 Task: Create a due date automation trigger when advanced on, on the monday after a card is due add fields without custom field "Resume" cleared at 11:00 AM.
Action: Mouse moved to (1296, 96)
Screenshot: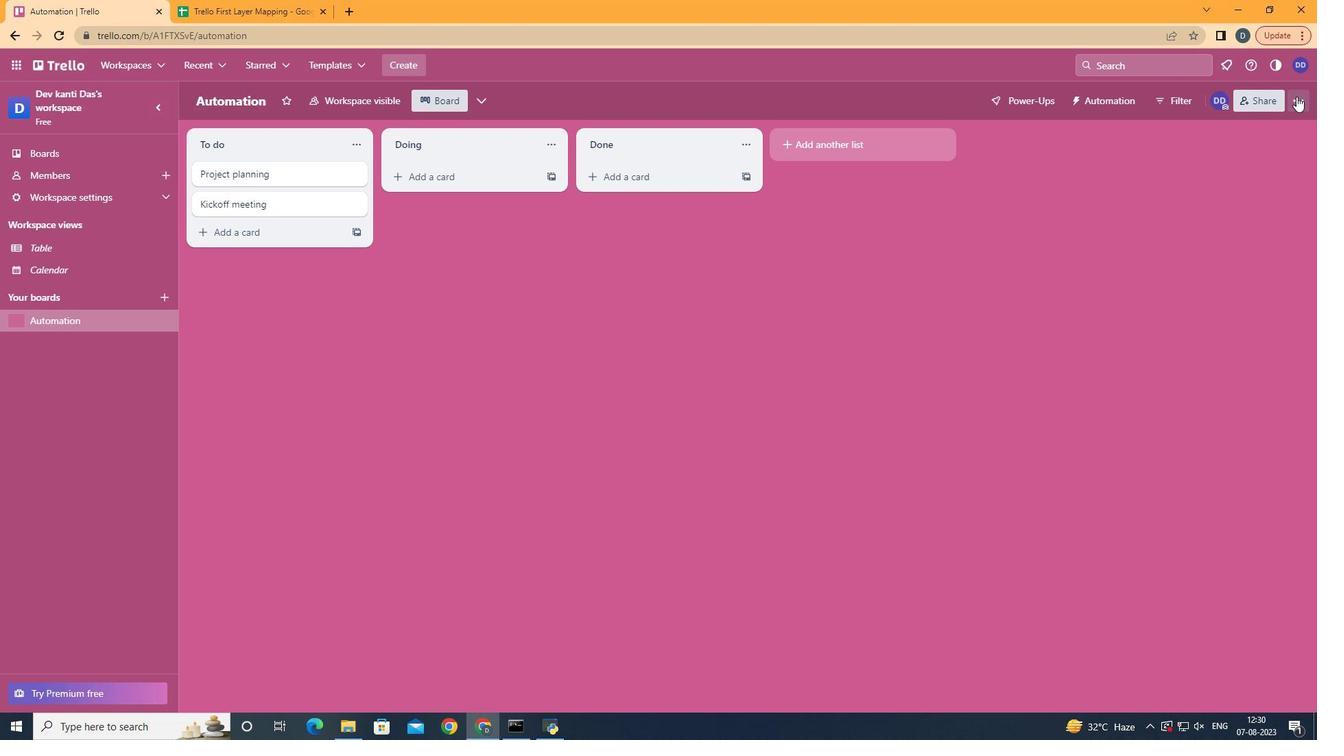 
Action: Mouse pressed left at (1296, 96)
Screenshot: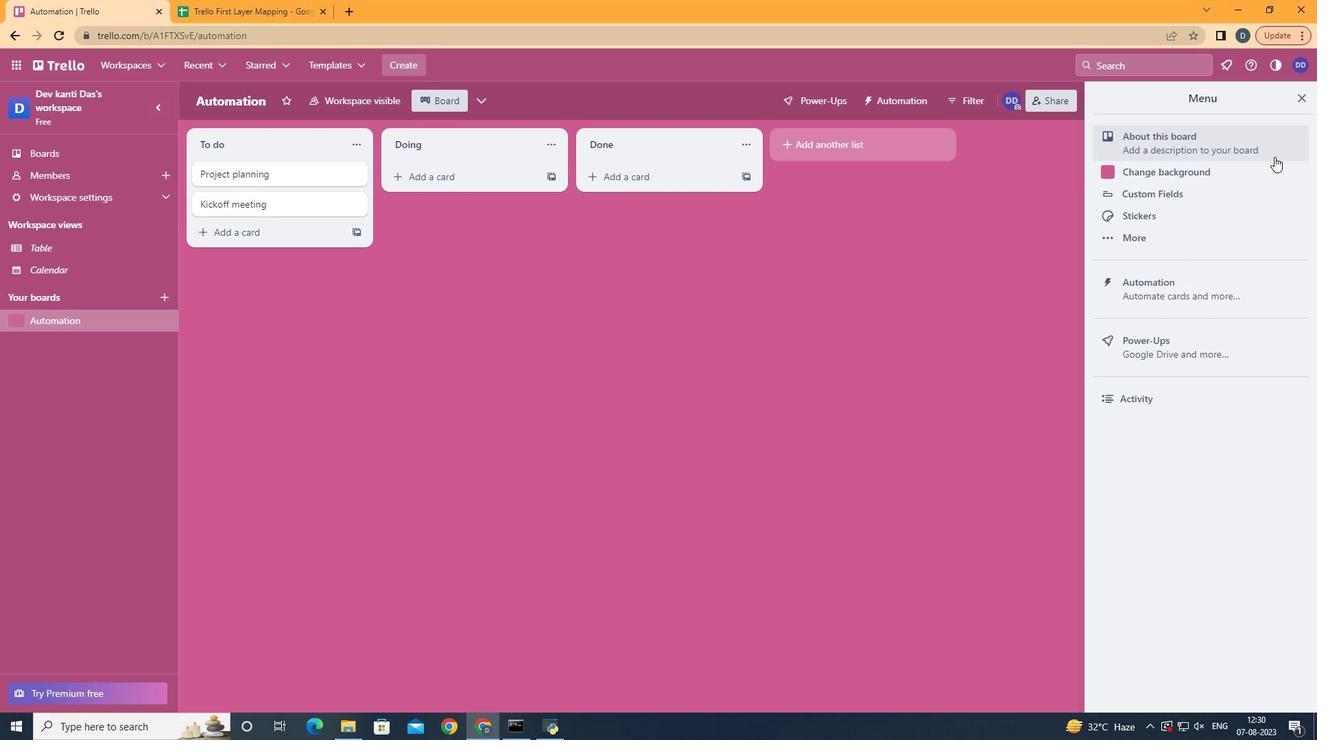 
Action: Mouse moved to (1234, 289)
Screenshot: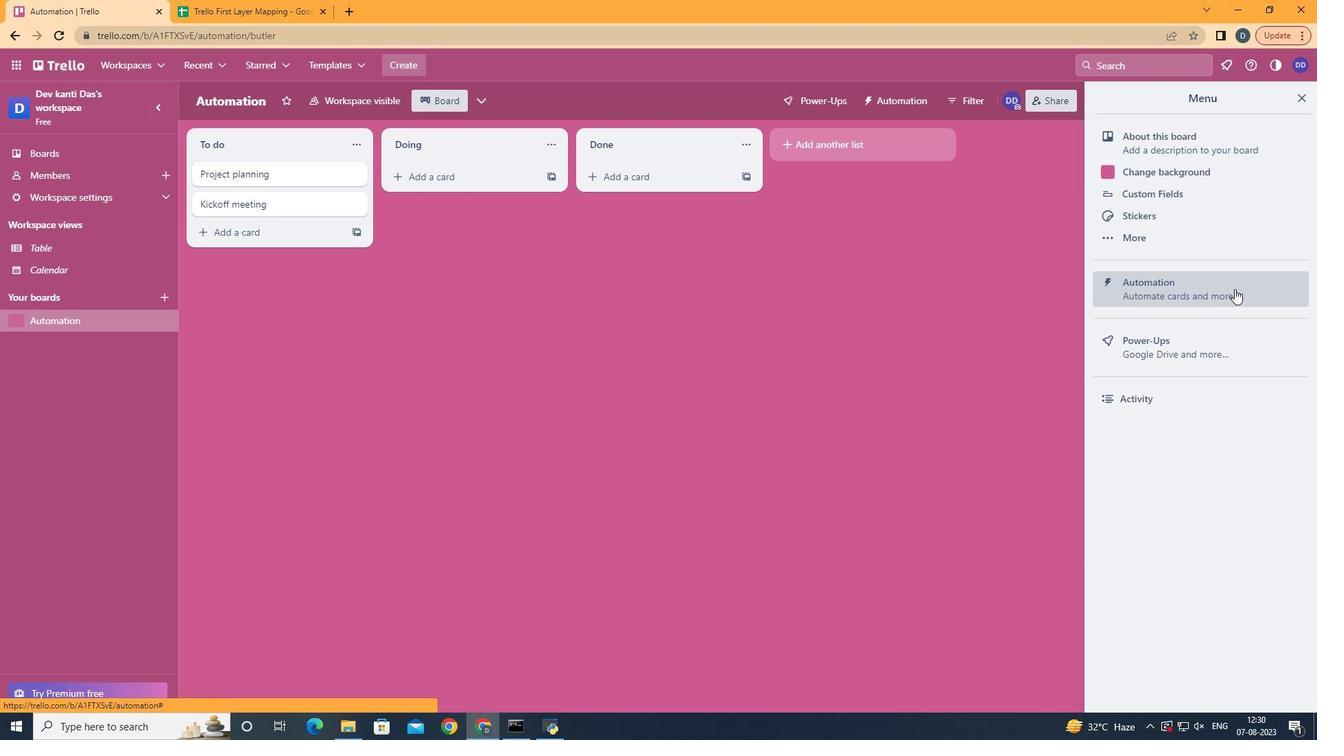 
Action: Mouse pressed left at (1234, 289)
Screenshot: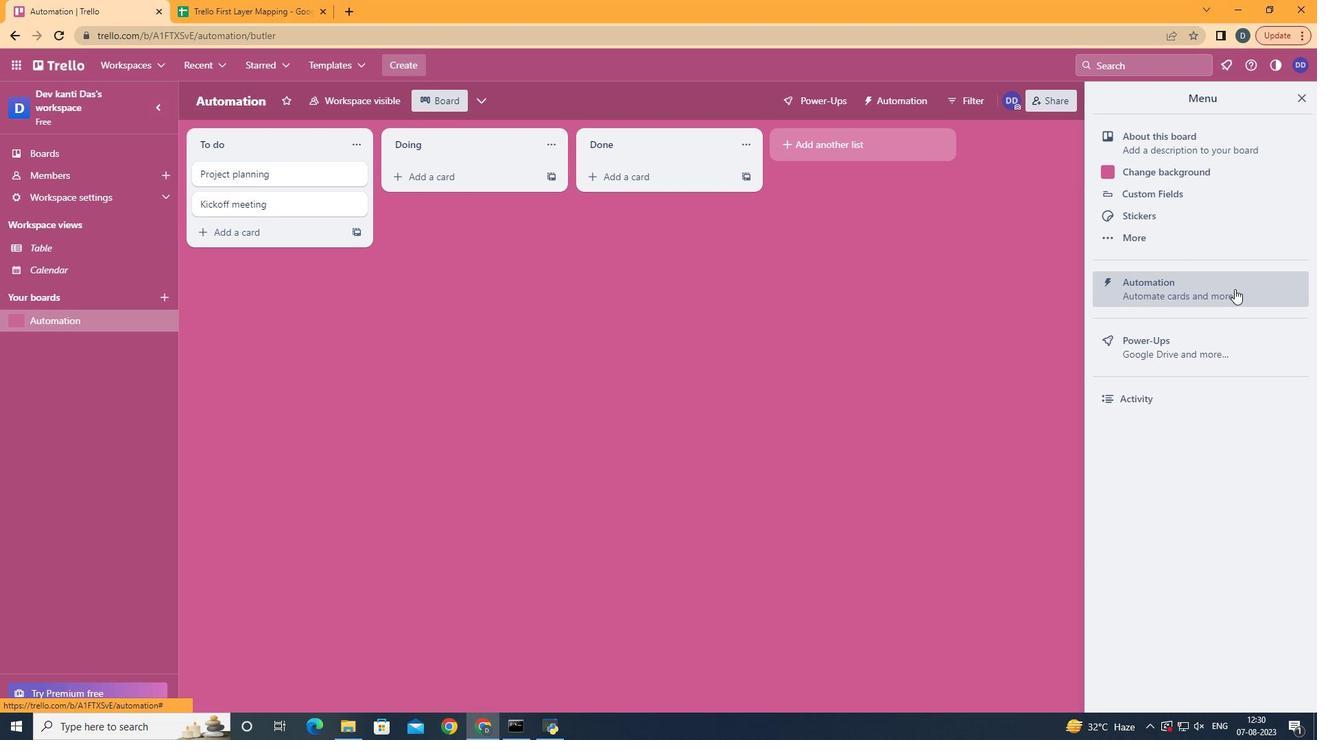 
Action: Mouse moved to (256, 275)
Screenshot: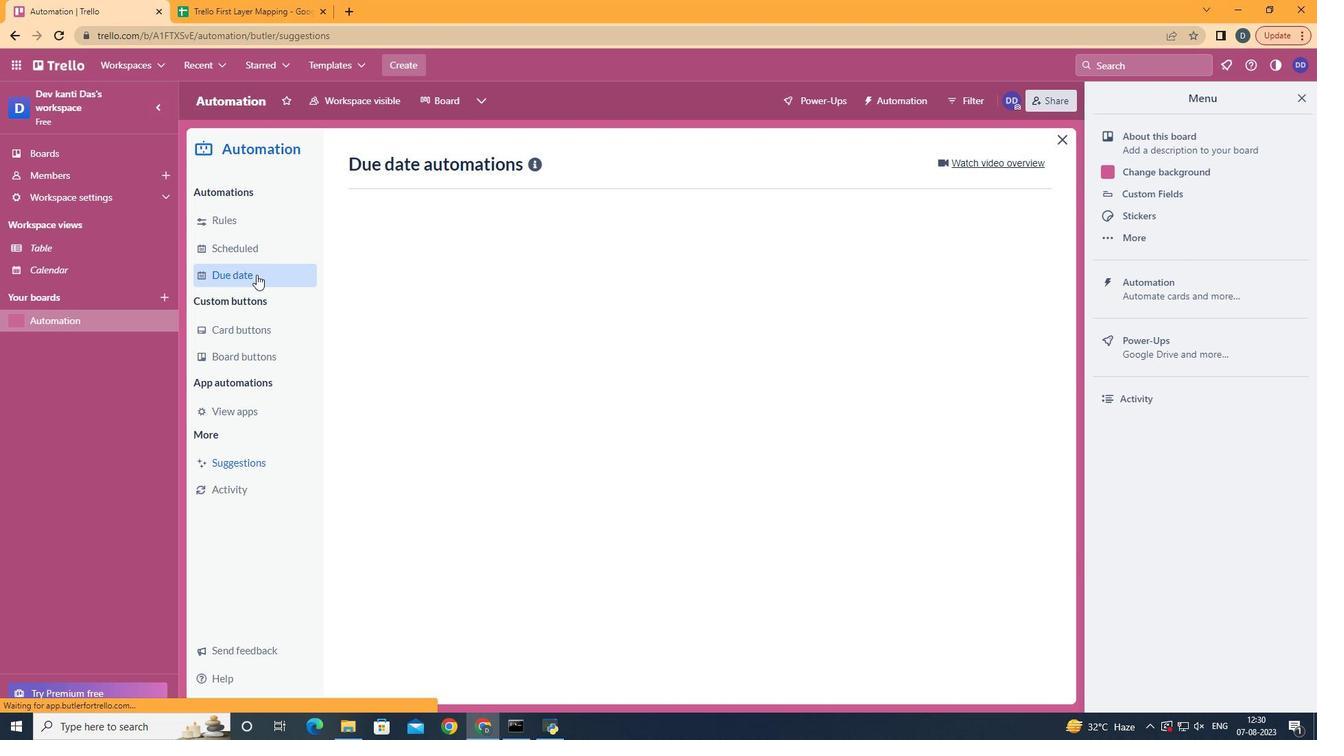 
Action: Mouse pressed left at (256, 275)
Screenshot: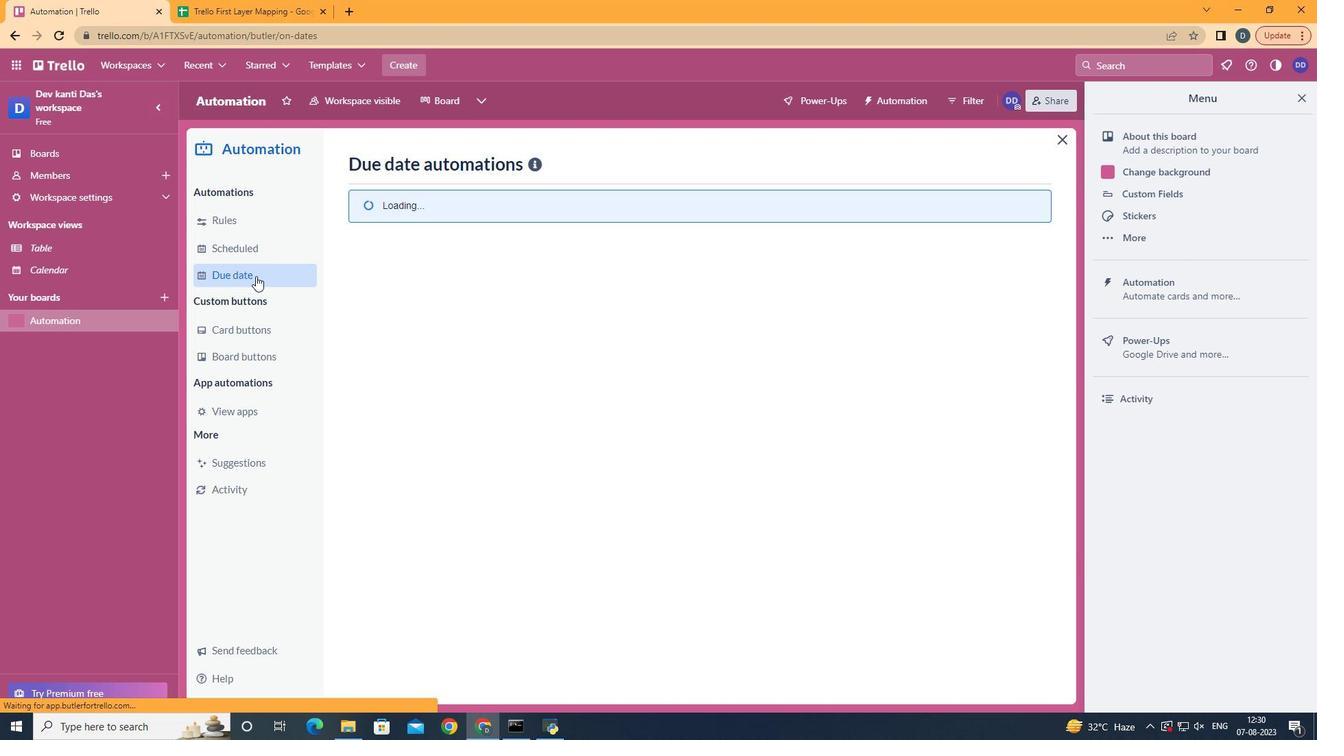 
Action: Mouse moved to (972, 168)
Screenshot: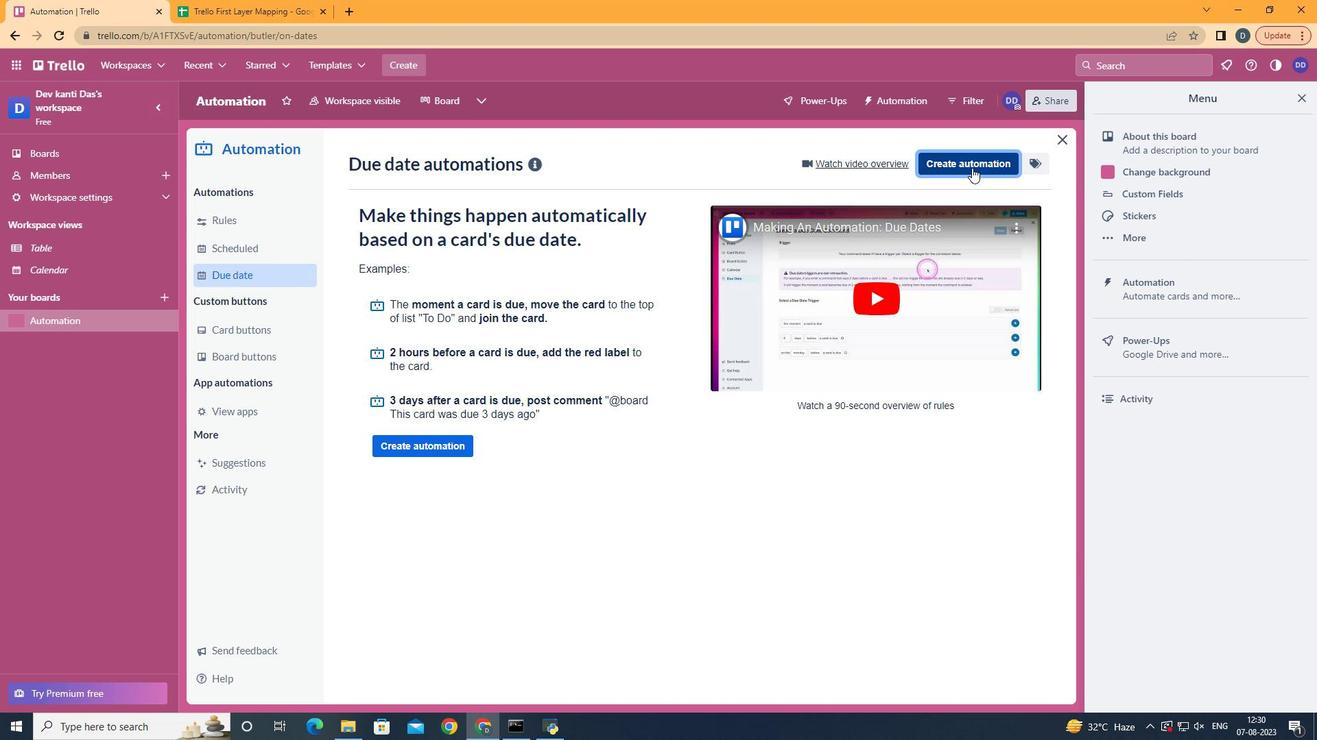 
Action: Mouse pressed left at (972, 168)
Screenshot: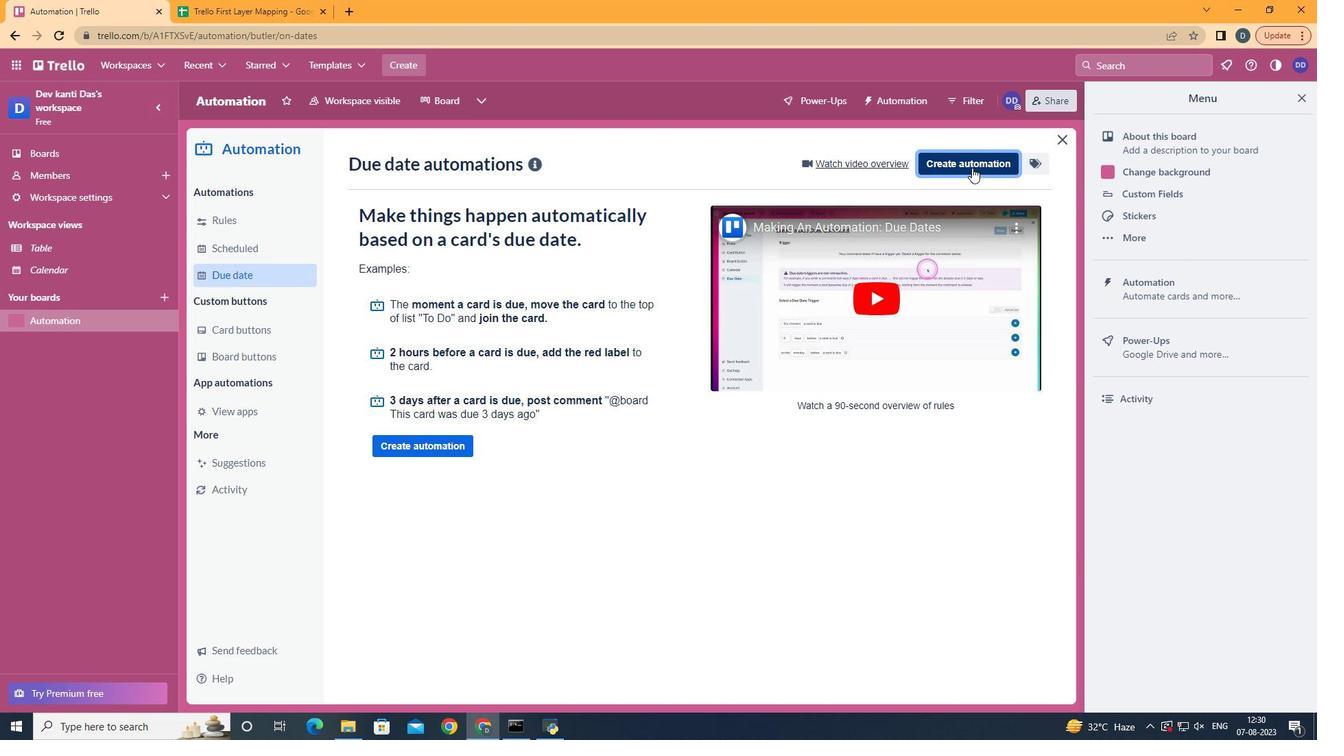 
Action: Mouse moved to (688, 303)
Screenshot: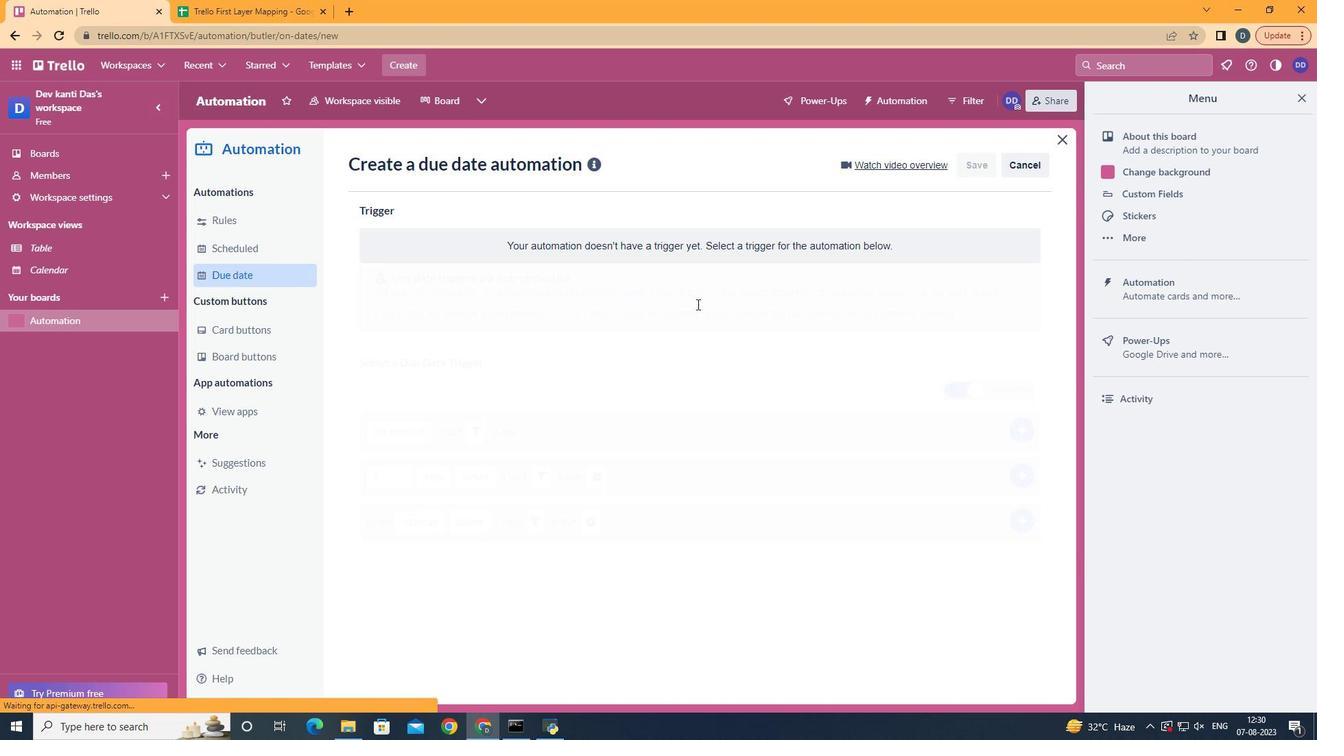 
Action: Mouse pressed left at (688, 303)
Screenshot: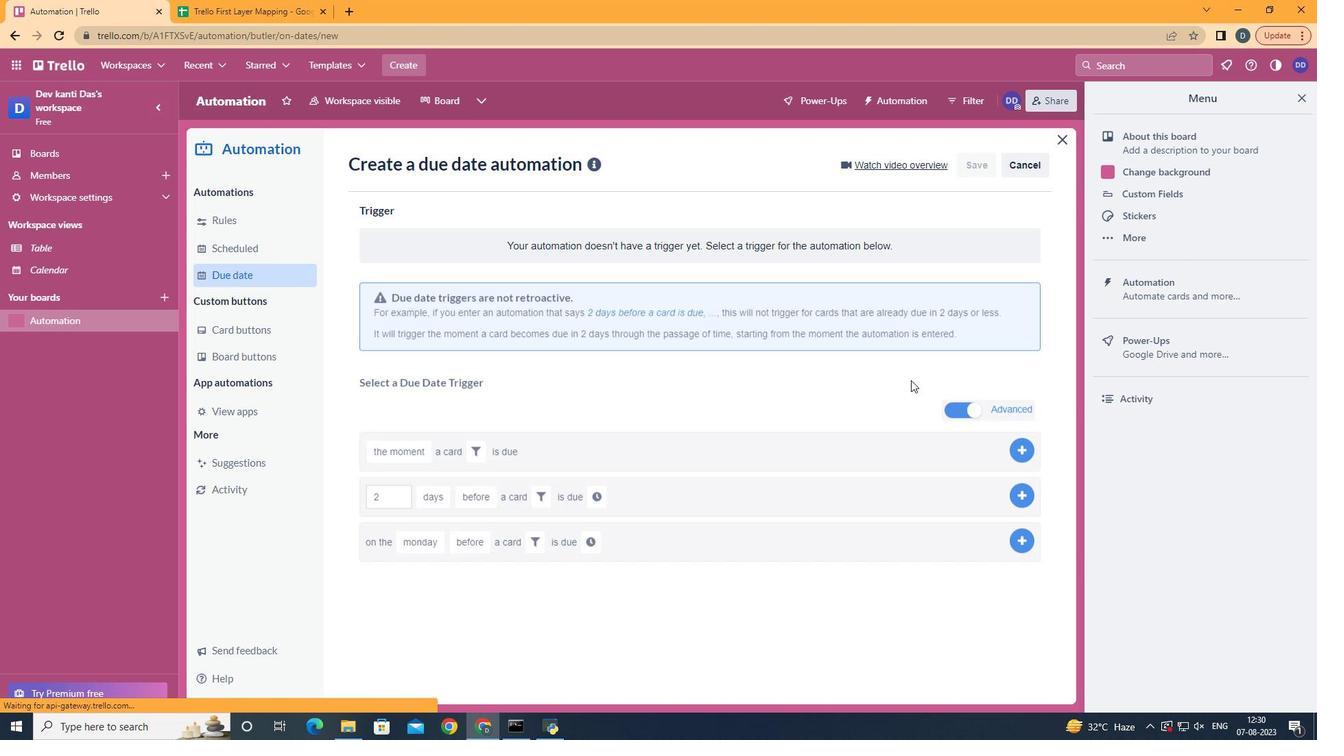 
Action: Mouse moved to (432, 361)
Screenshot: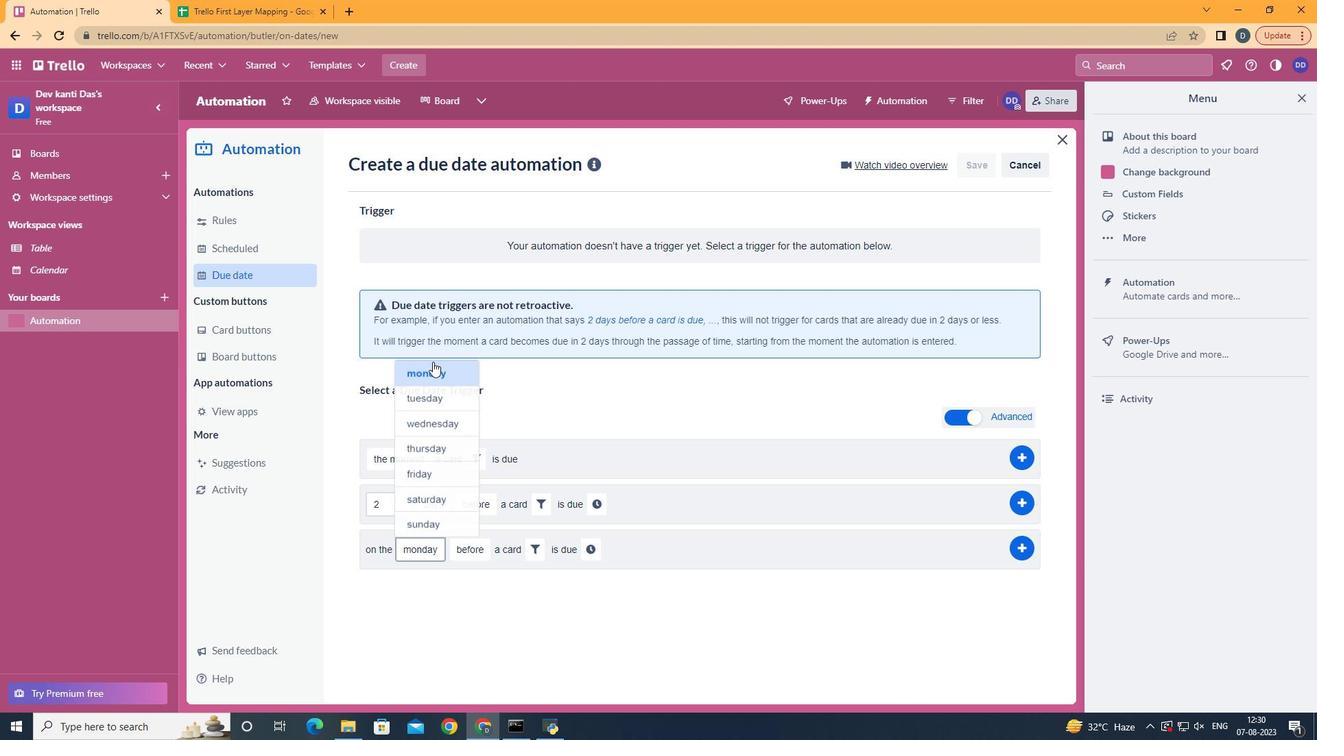 
Action: Mouse pressed left at (432, 361)
Screenshot: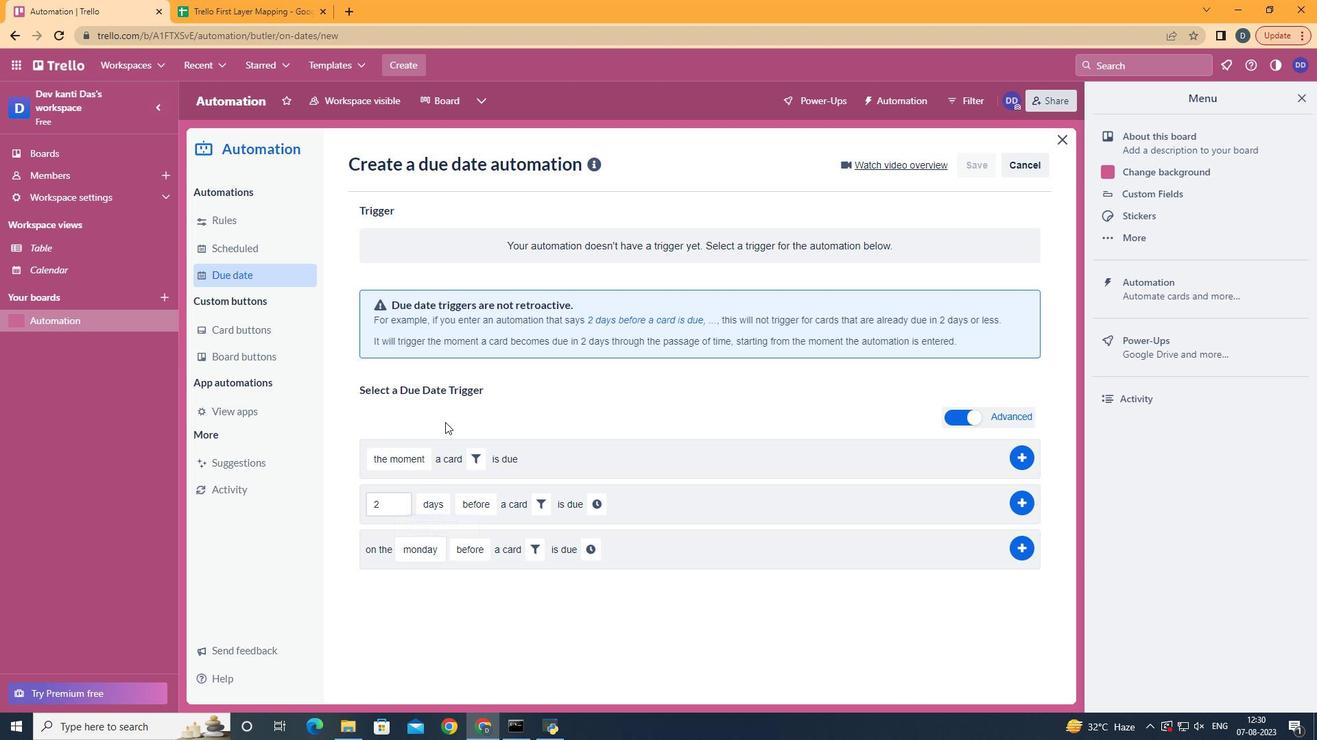 
Action: Mouse moved to (475, 599)
Screenshot: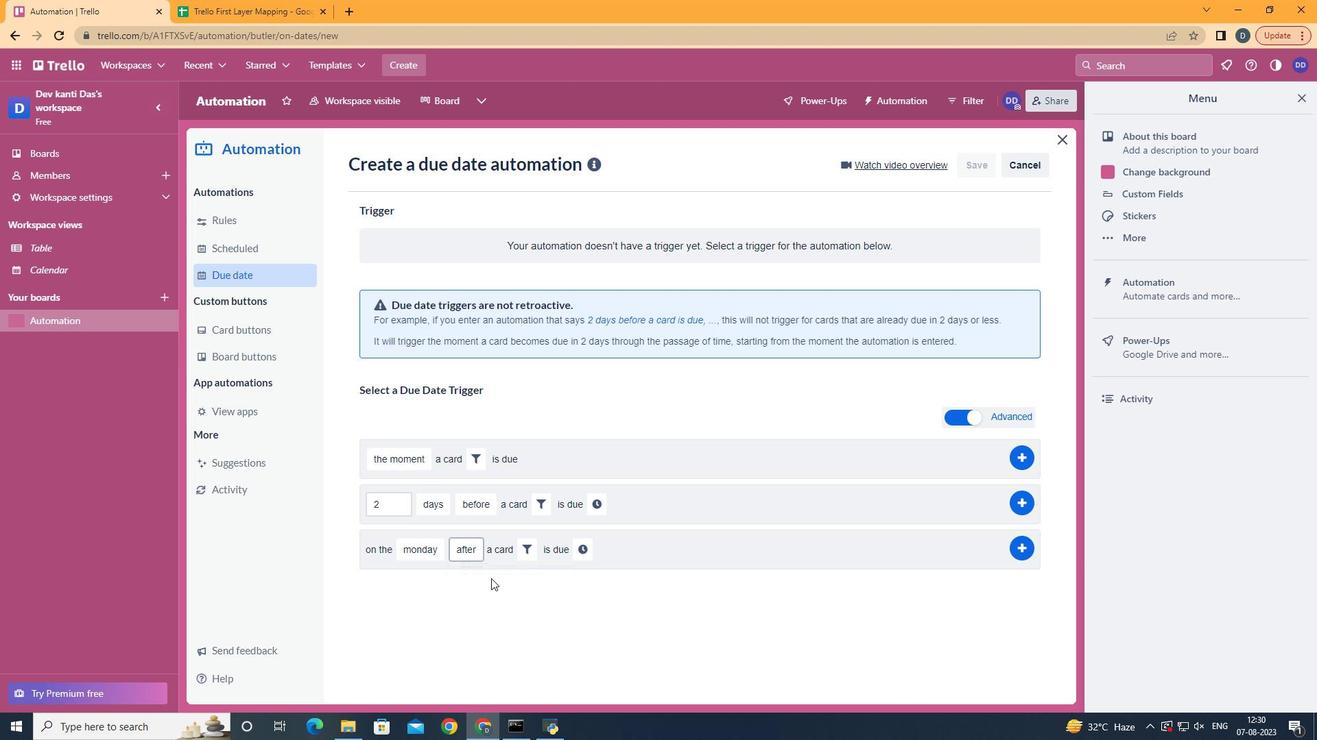 
Action: Mouse pressed left at (475, 599)
Screenshot: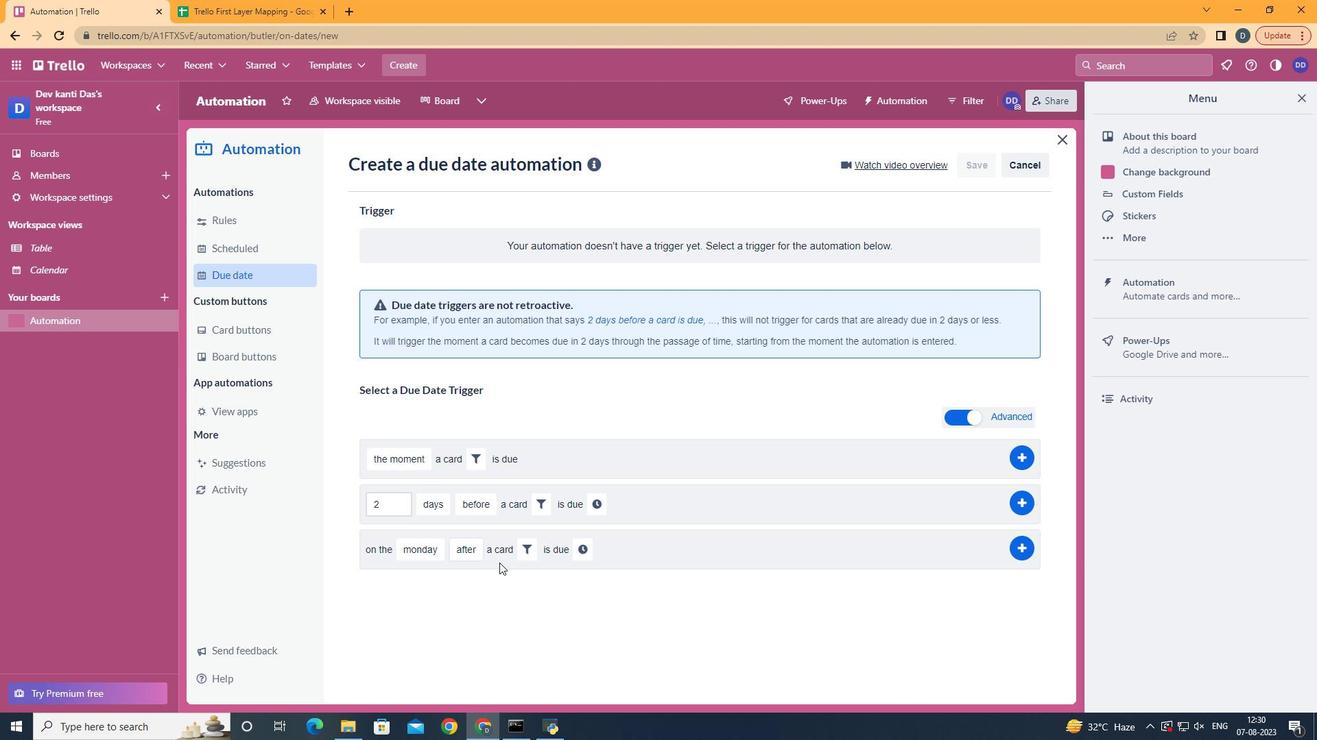 
Action: Mouse moved to (521, 551)
Screenshot: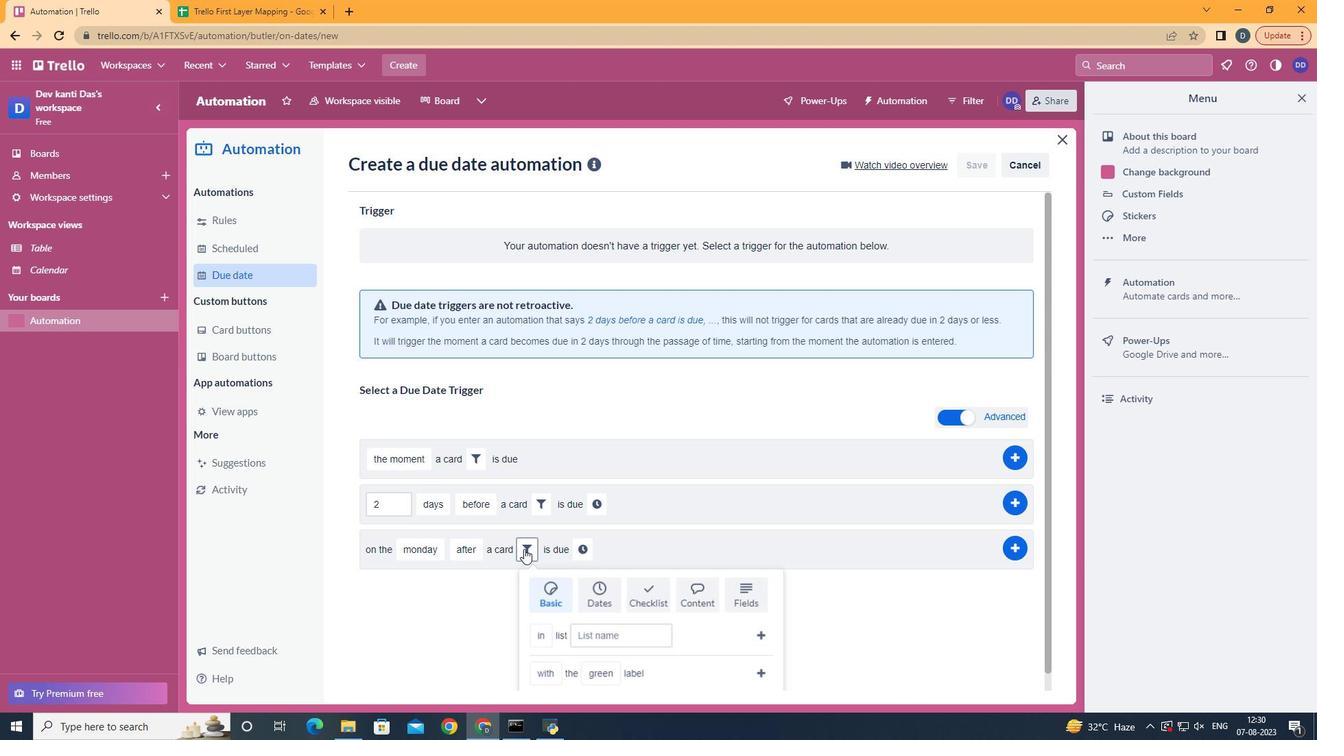 
Action: Mouse pressed left at (520, 551)
Screenshot: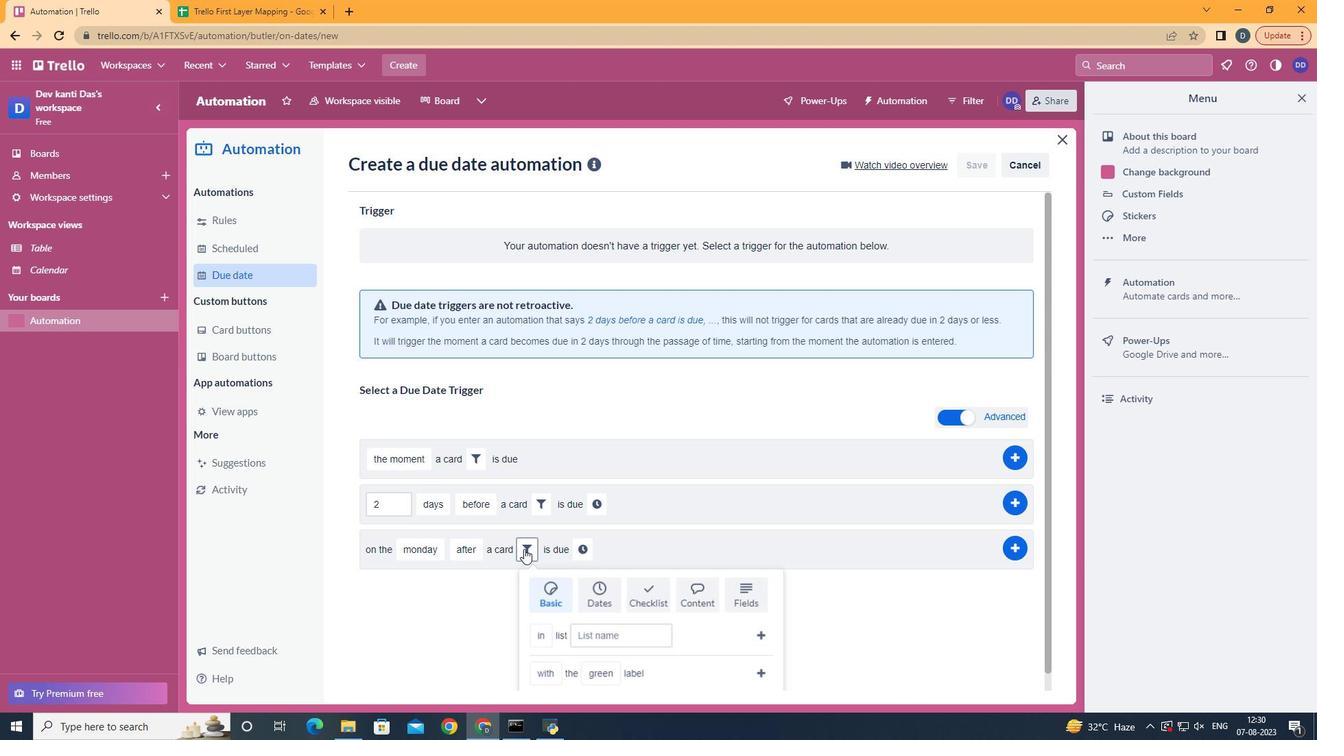 
Action: Mouse moved to (752, 590)
Screenshot: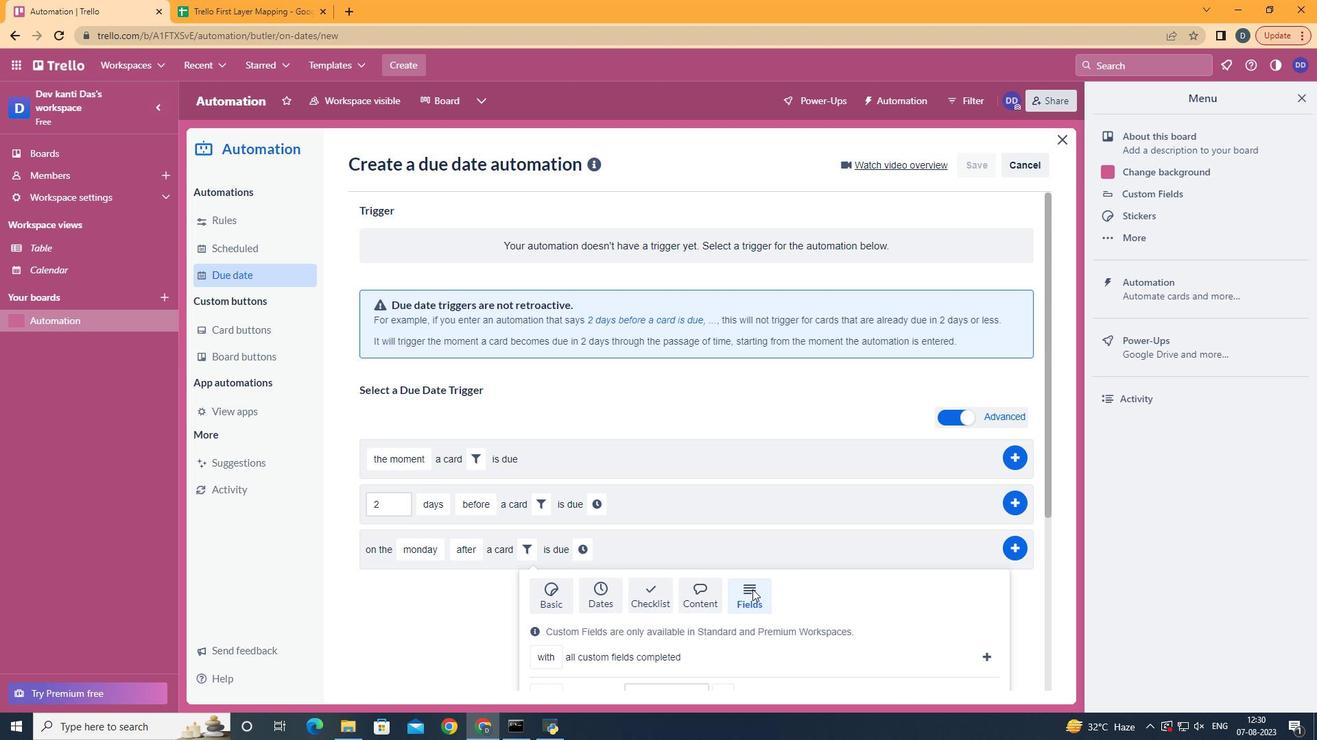 
Action: Mouse pressed left at (752, 590)
Screenshot: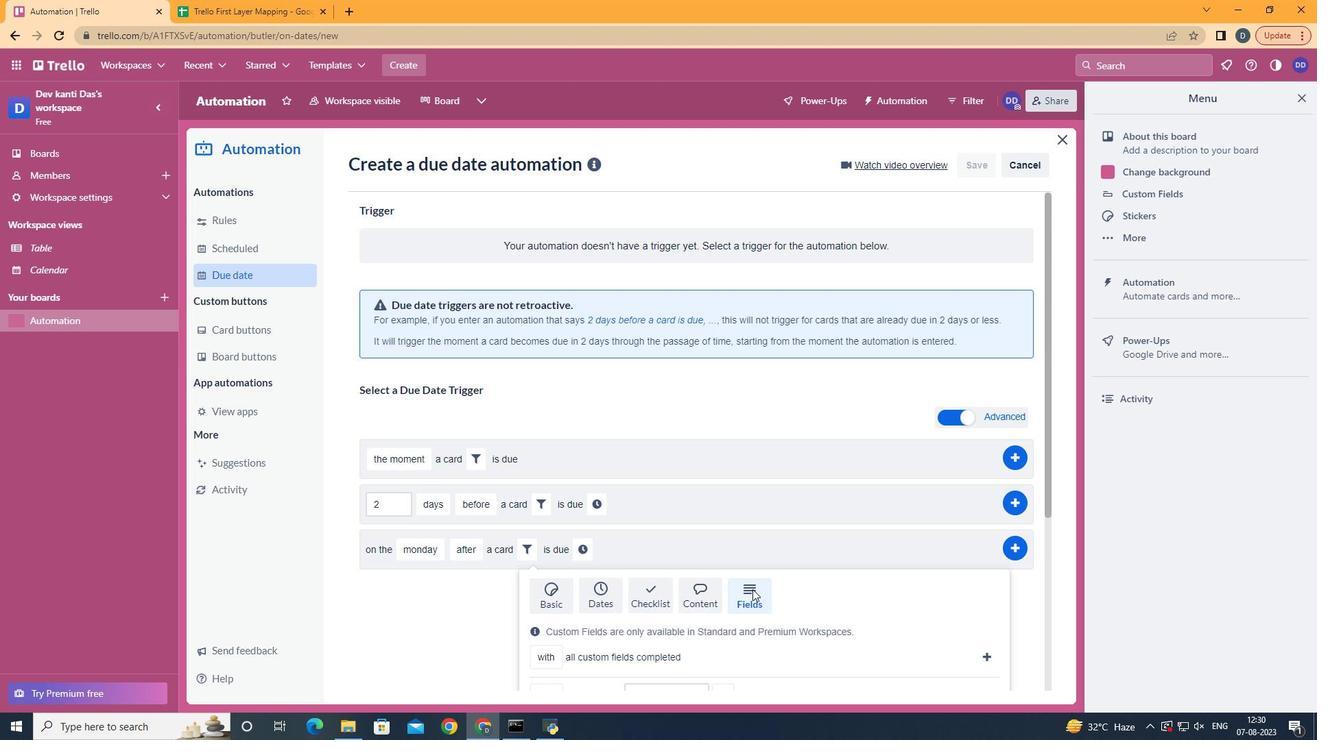 
Action: Mouse scrolled (752, 589) with delta (0, 0)
Screenshot: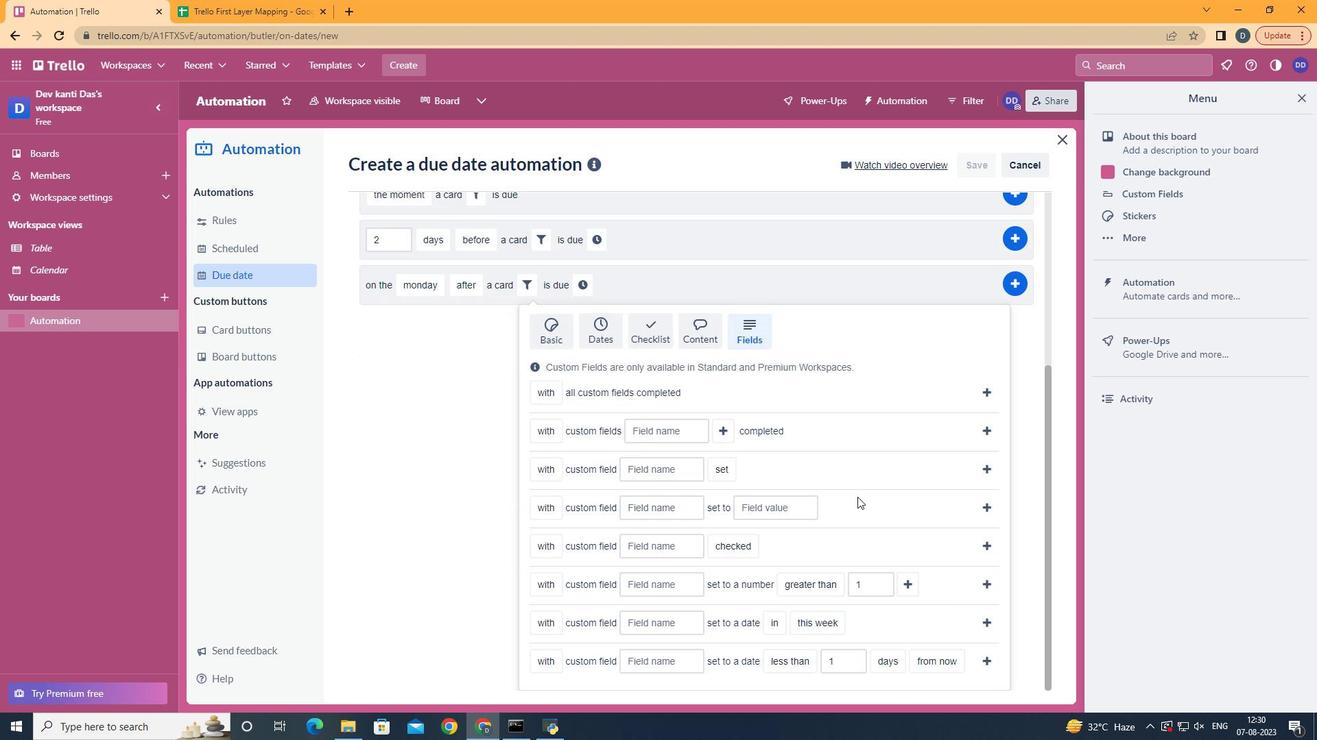 
Action: Mouse scrolled (752, 589) with delta (0, 0)
Screenshot: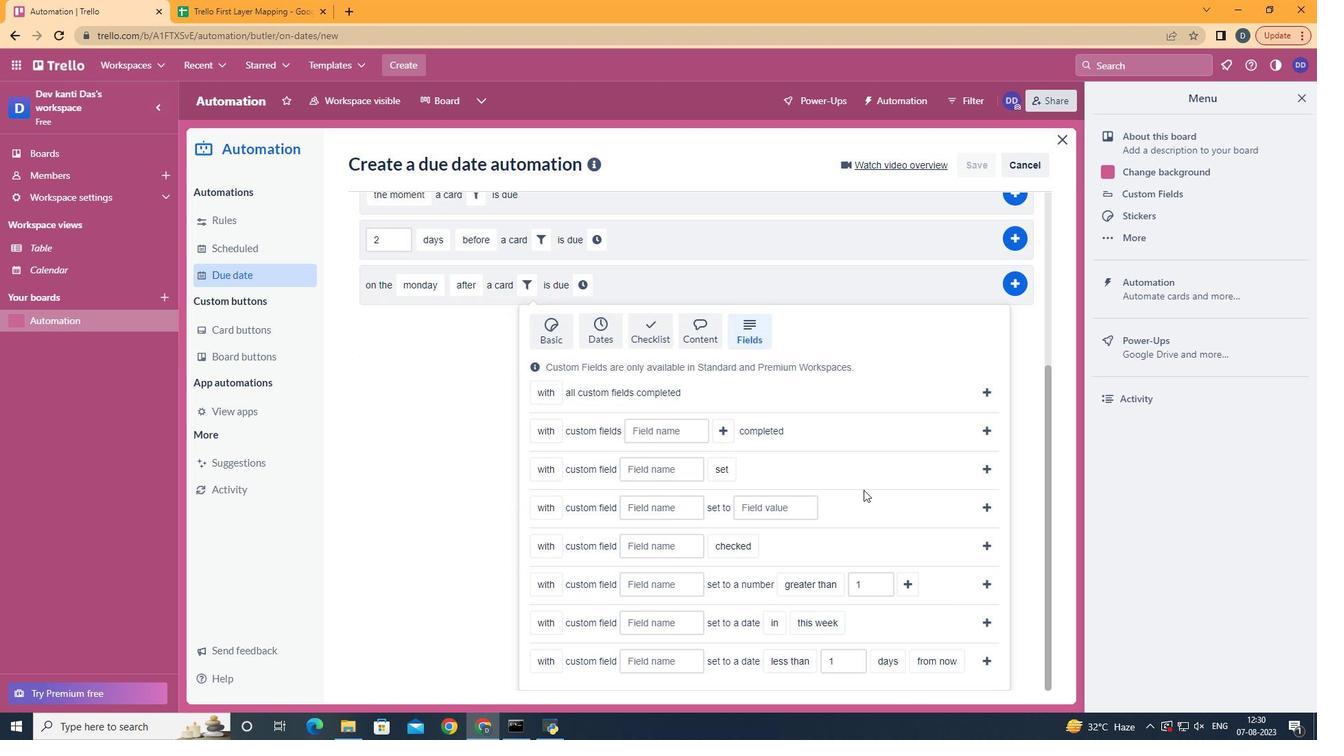 
Action: Mouse scrolled (752, 589) with delta (0, 0)
Screenshot: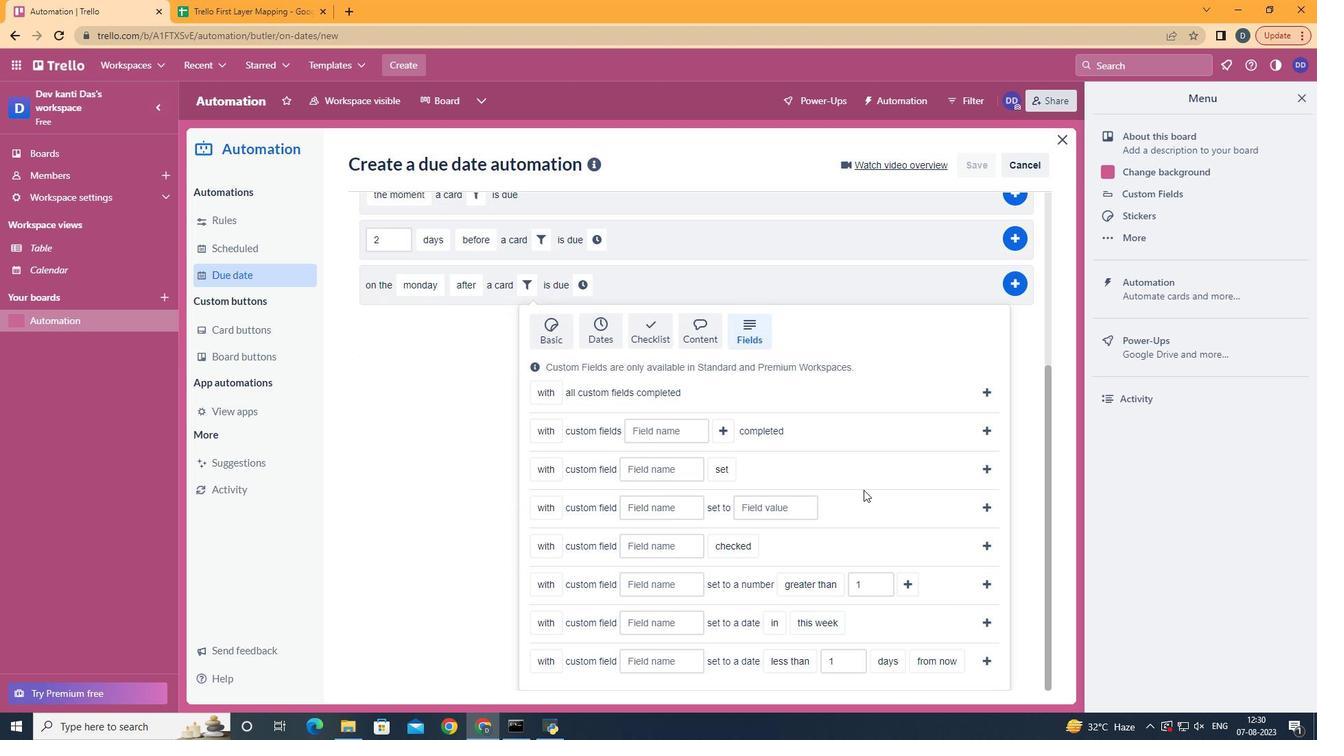 
Action: Mouse scrolled (752, 589) with delta (0, 0)
Screenshot: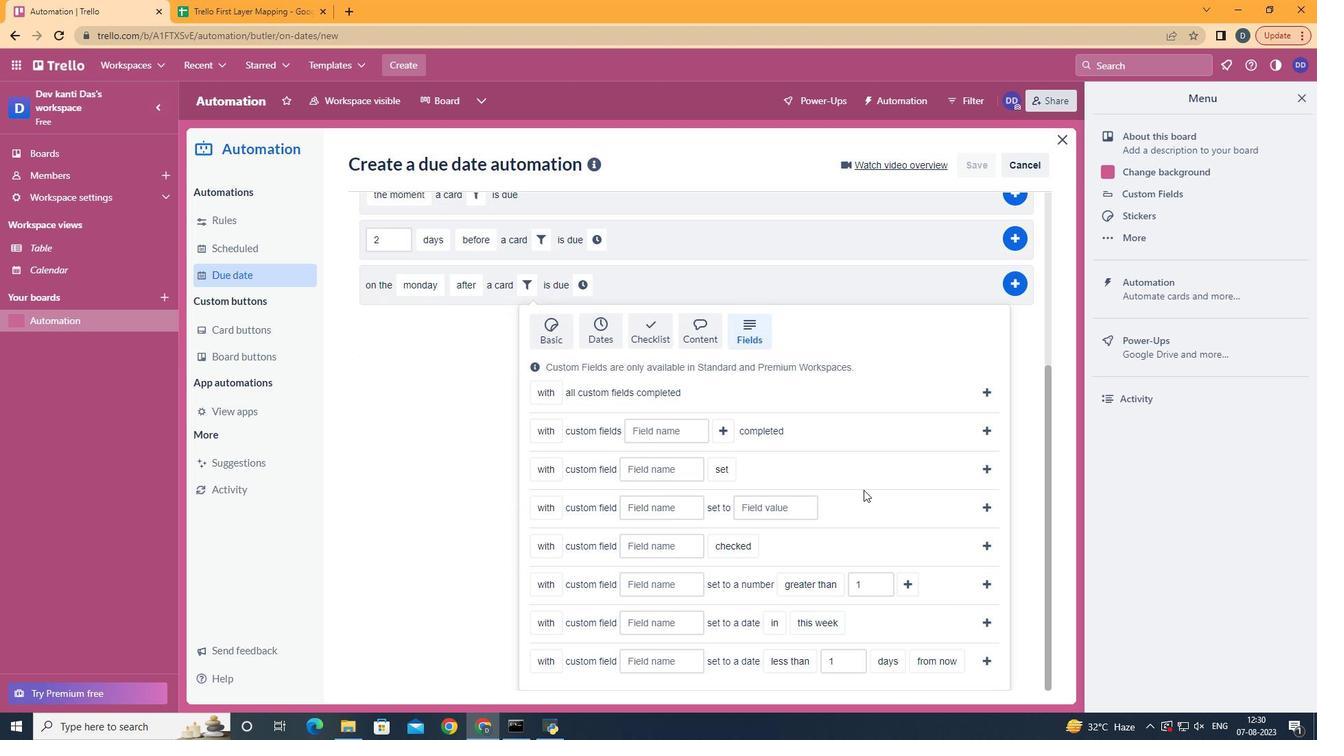 
Action: Mouse scrolled (752, 589) with delta (0, 0)
Screenshot: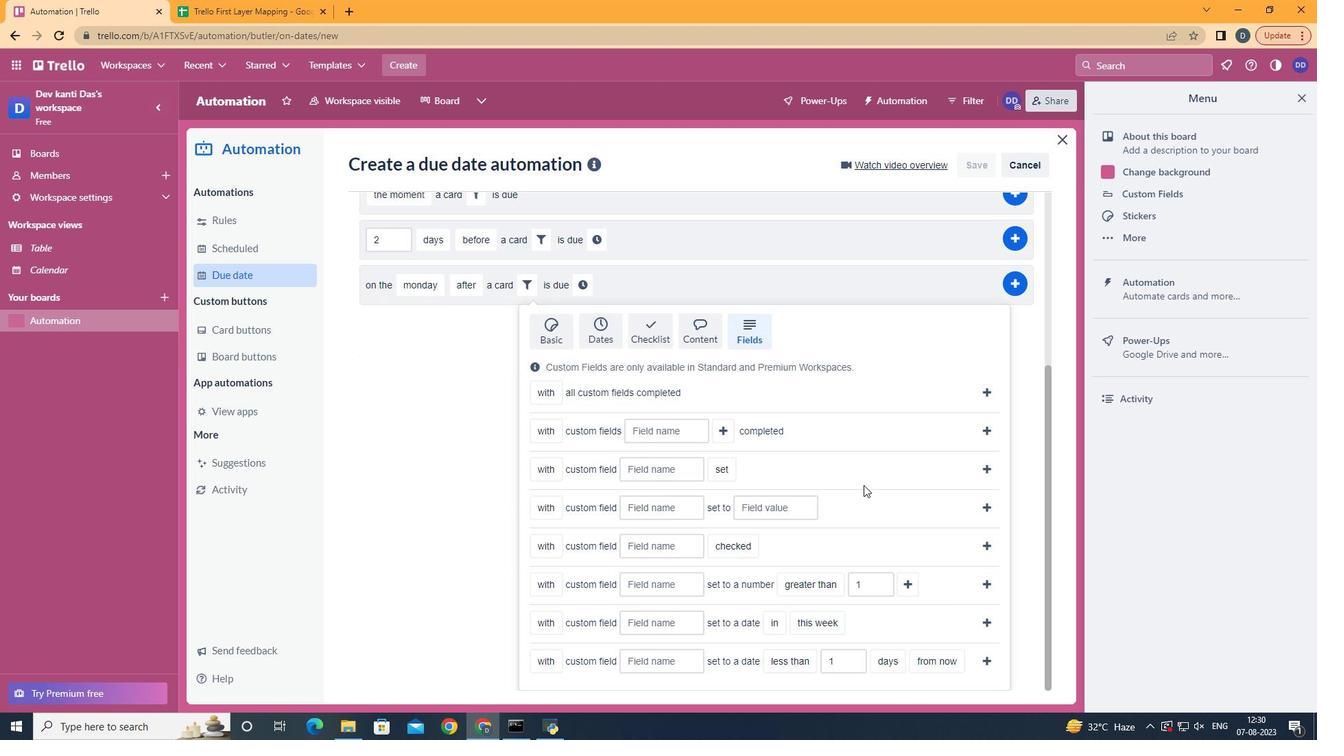 
Action: Mouse moved to (563, 526)
Screenshot: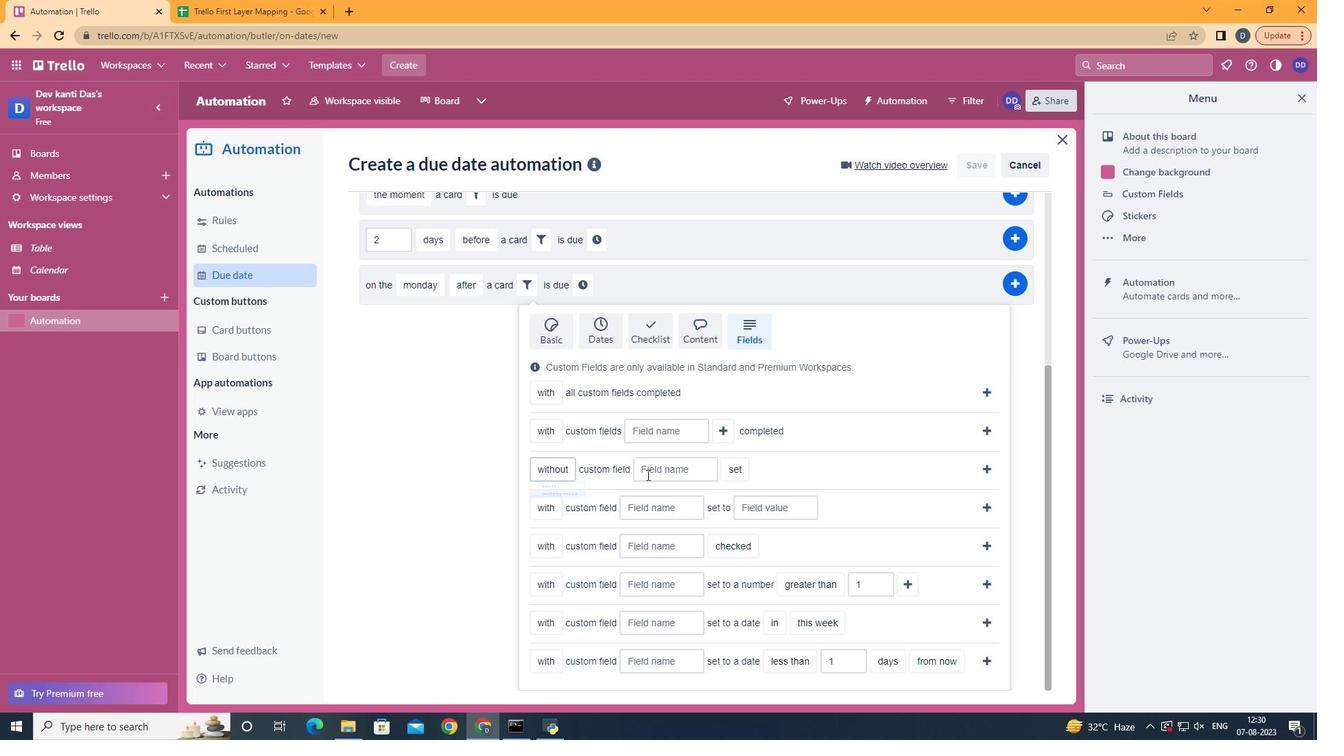 
Action: Mouse pressed left at (563, 526)
Screenshot: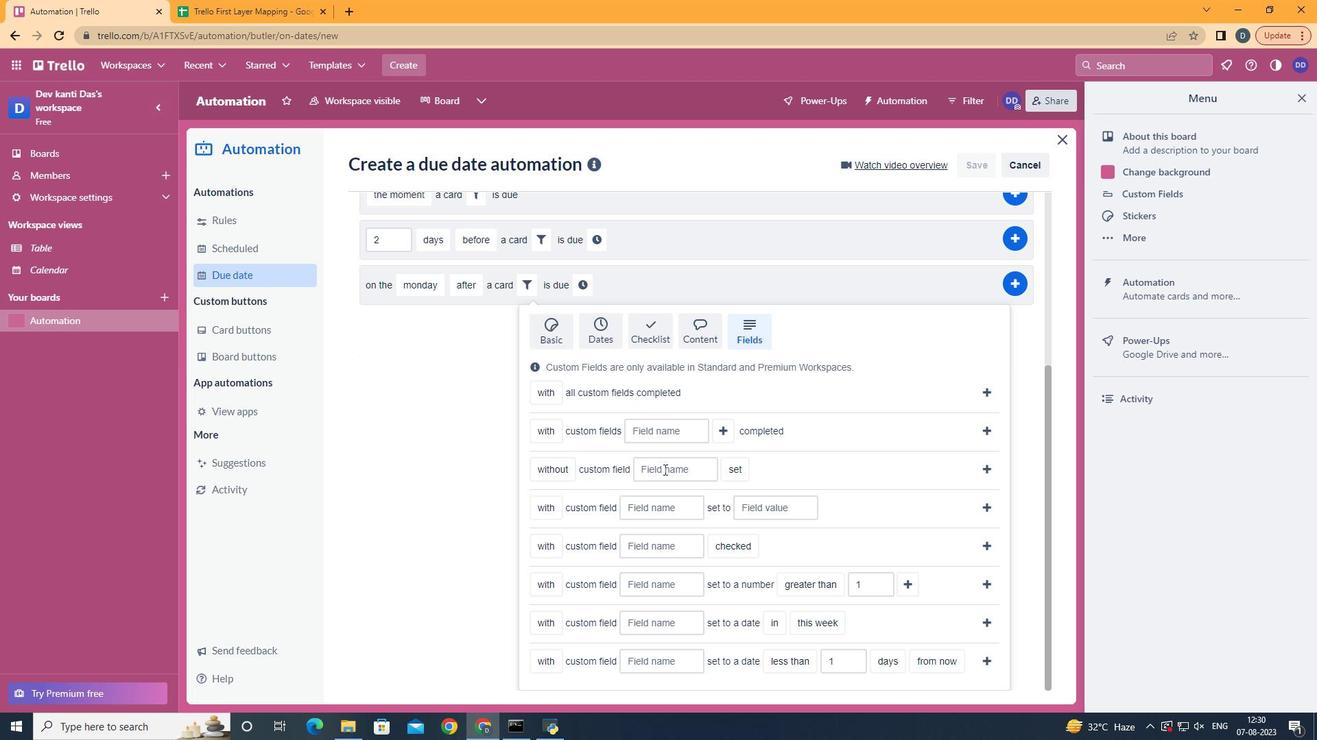 
Action: Mouse moved to (664, 469)
Screenshot: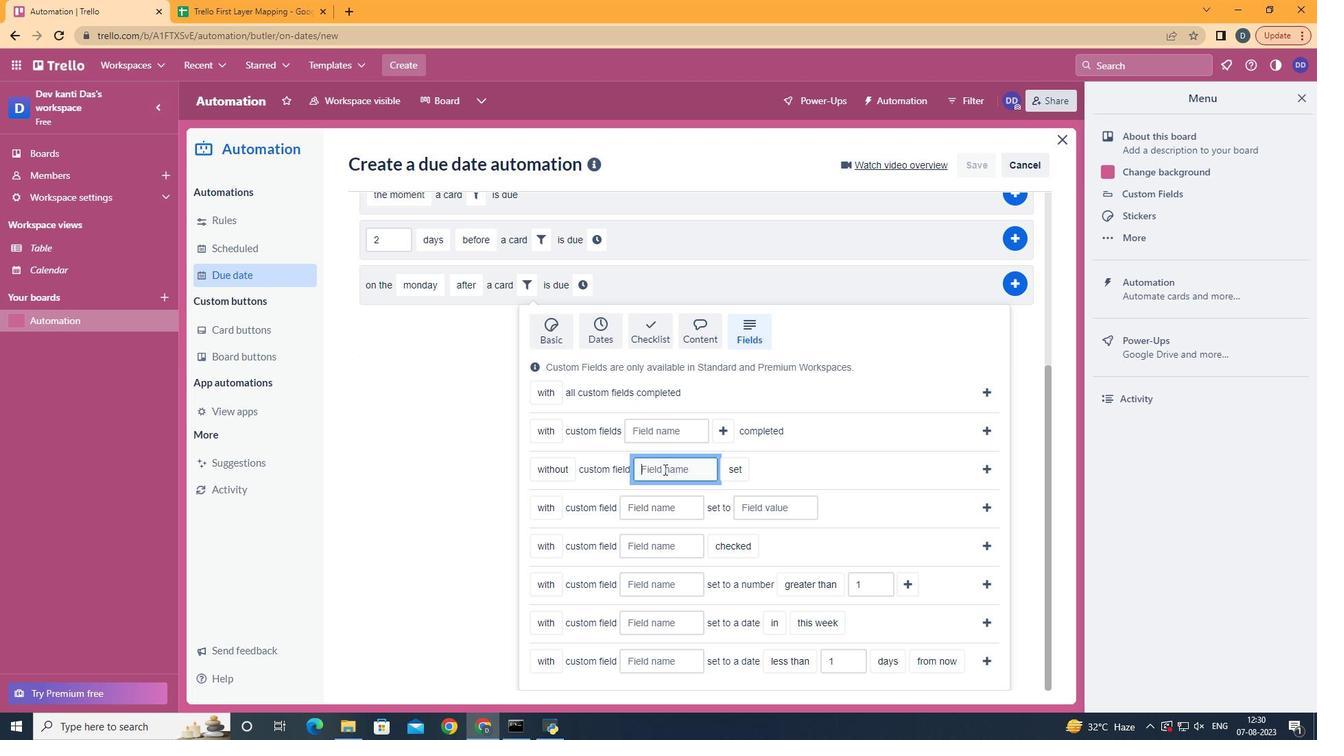 
Action: Mouse pressed left at (664, 469)
Screenshot: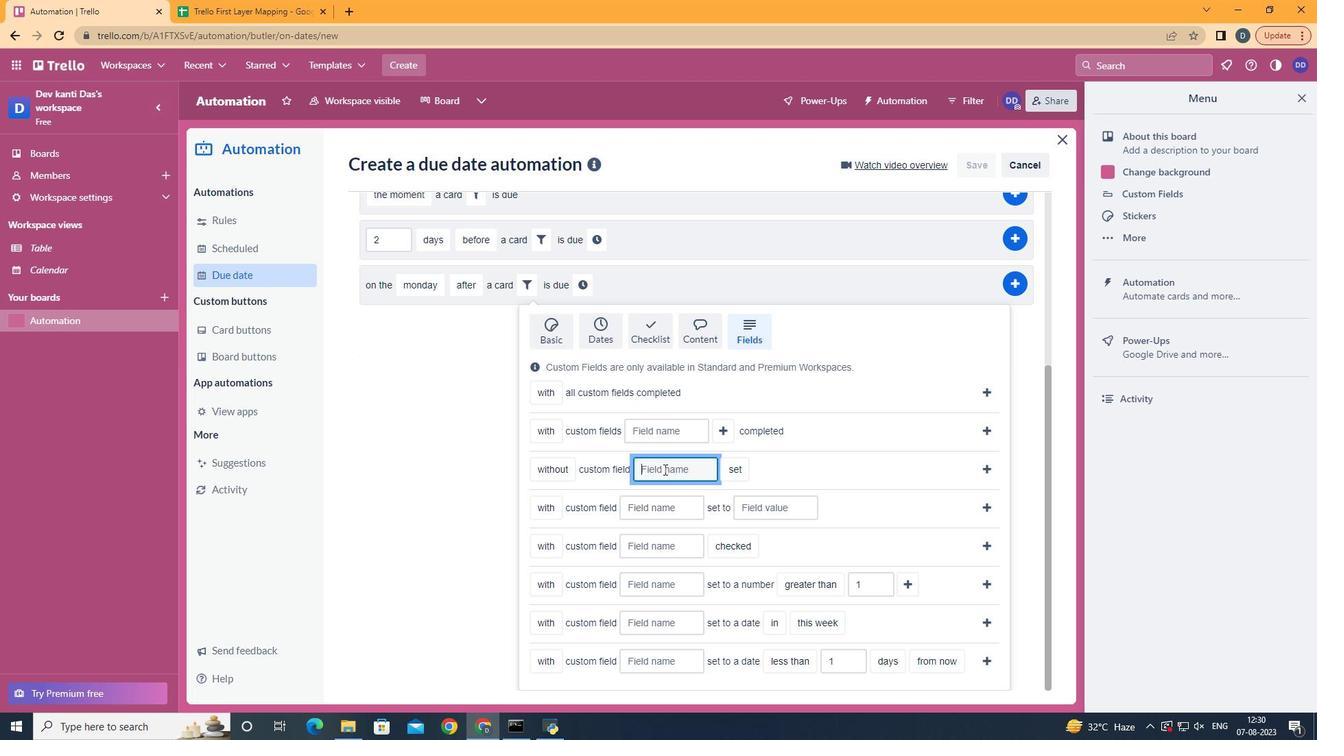 
Action: Key pressed <Key.shift>Resume
Screenshot: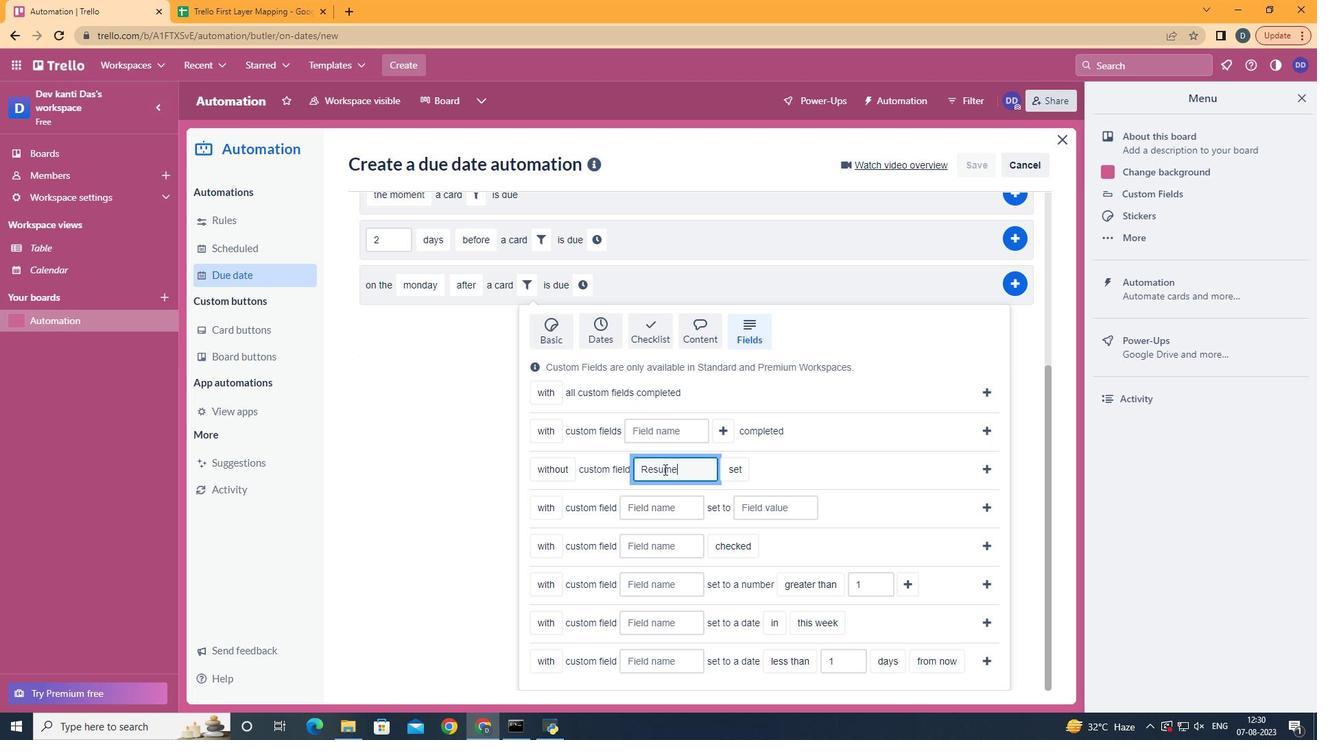 
Action: Mouse moved to (745, 523)
Screenshot: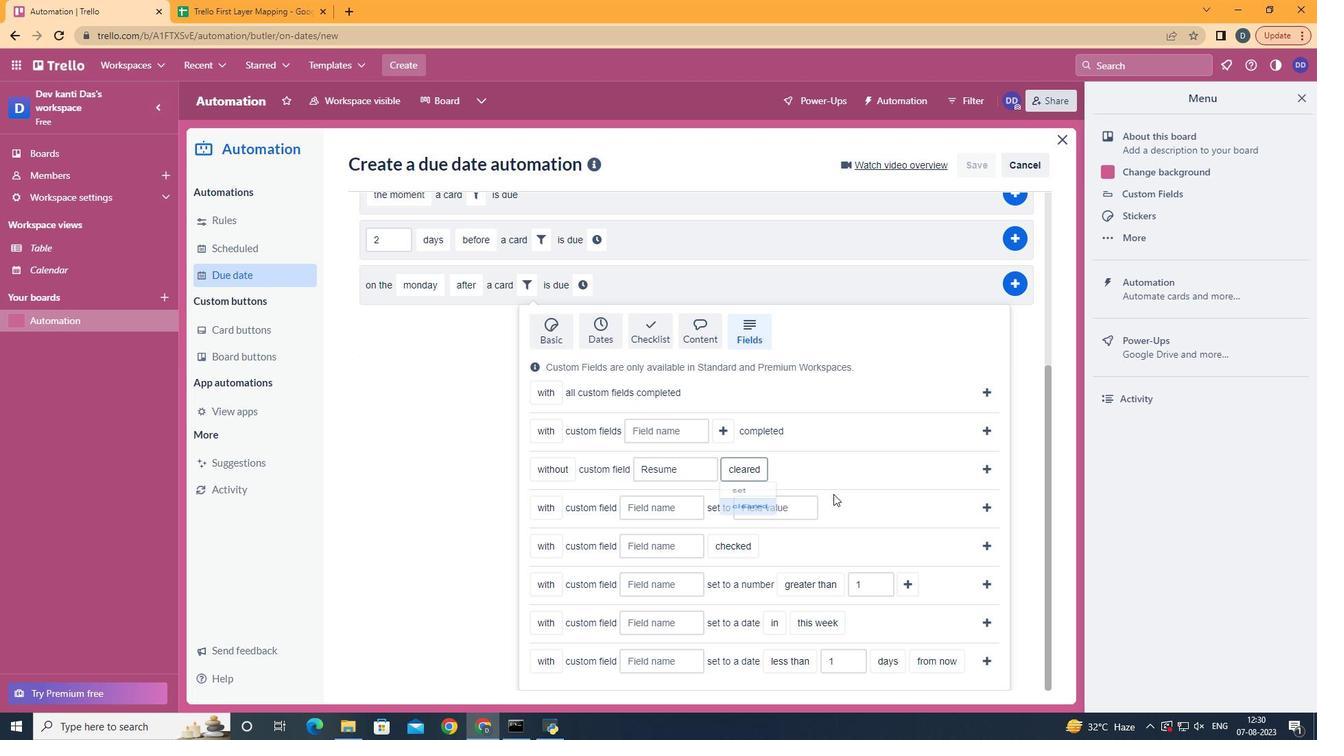 
Action: Mouse pressed left at (745, 523)
Screenshot: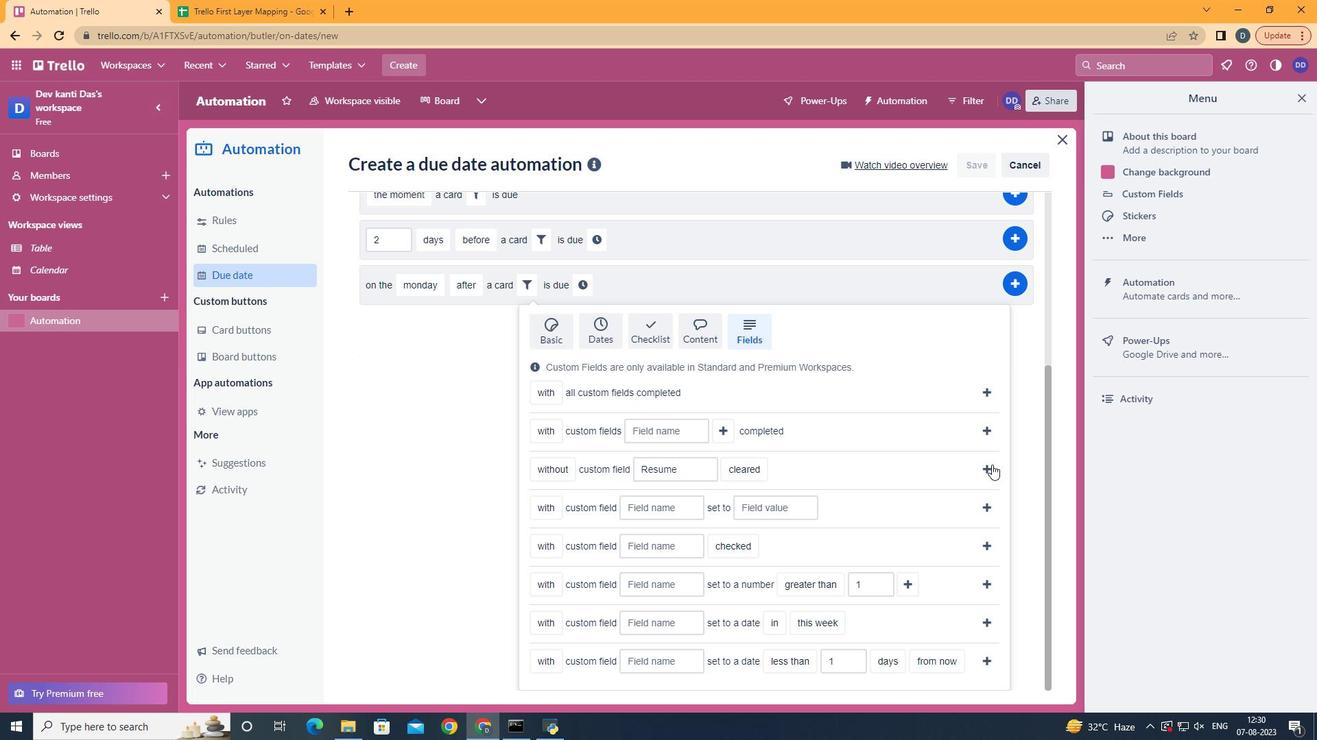 
Action: Mouse moved to (992, 465)
Screenshot: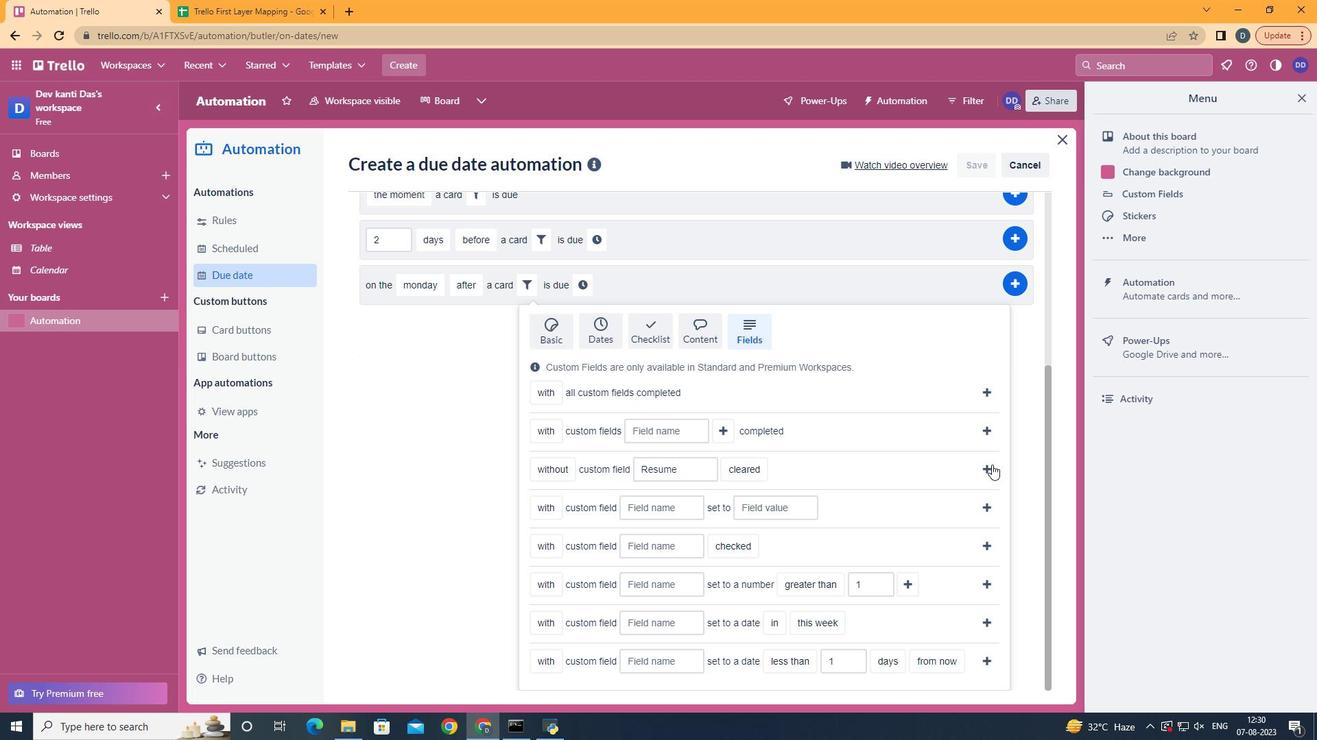 
Action: Mouse pressed left at (992, 465)
Screenshot: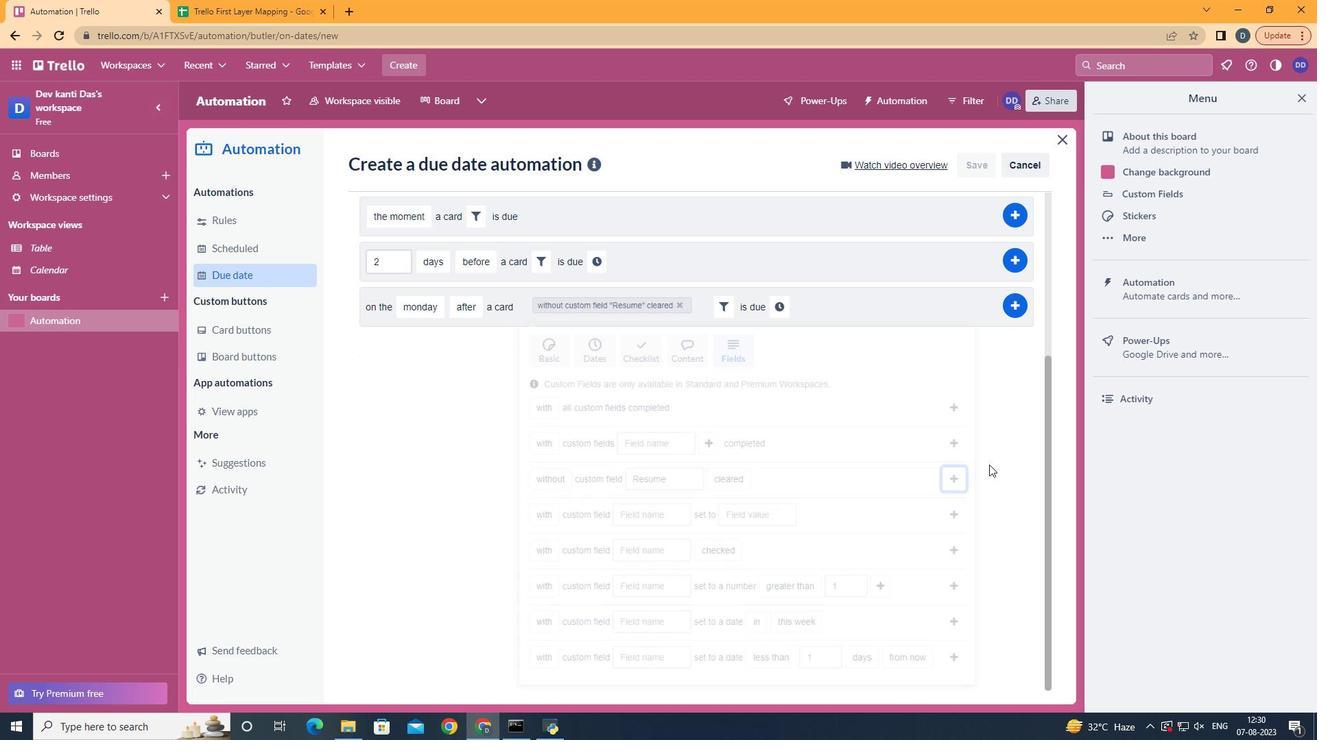 
Action: Mouse moved to (791, 548)
Screenshot: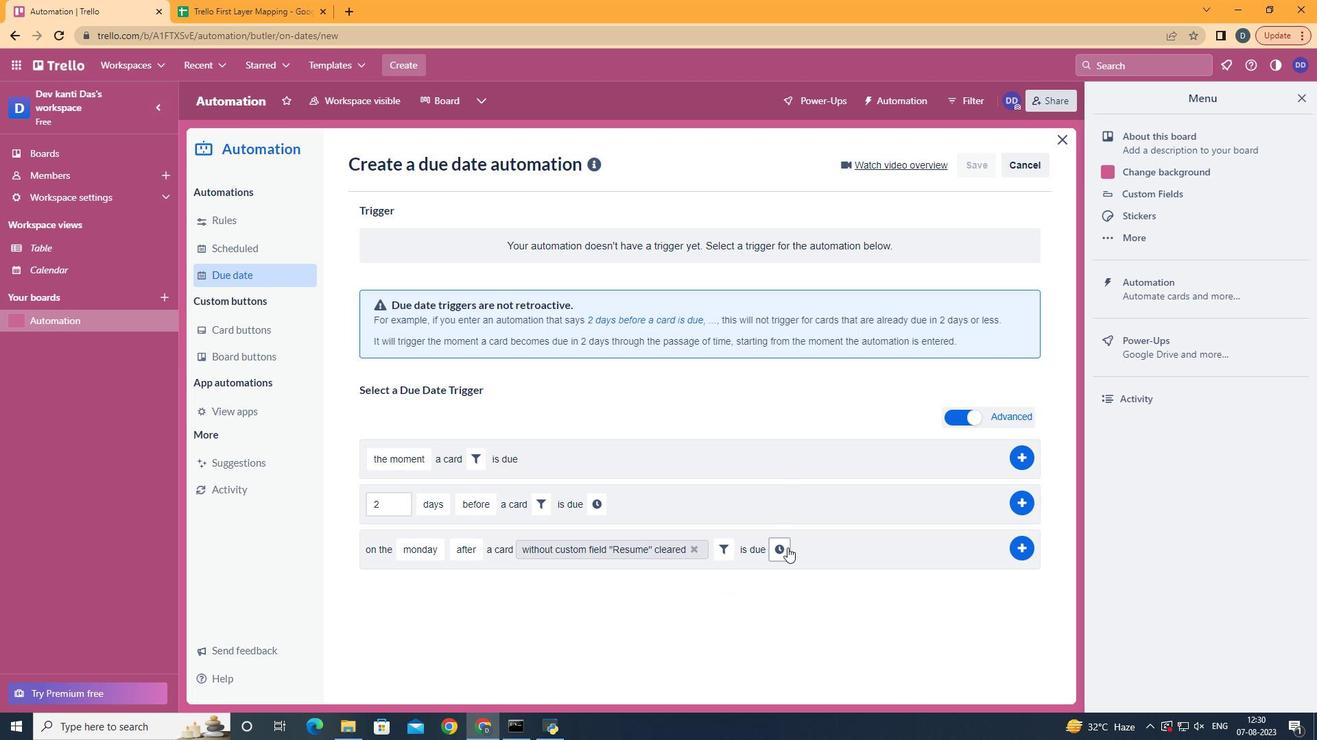 
Action: Mouse pressed left at (791, 548)
Screenshot: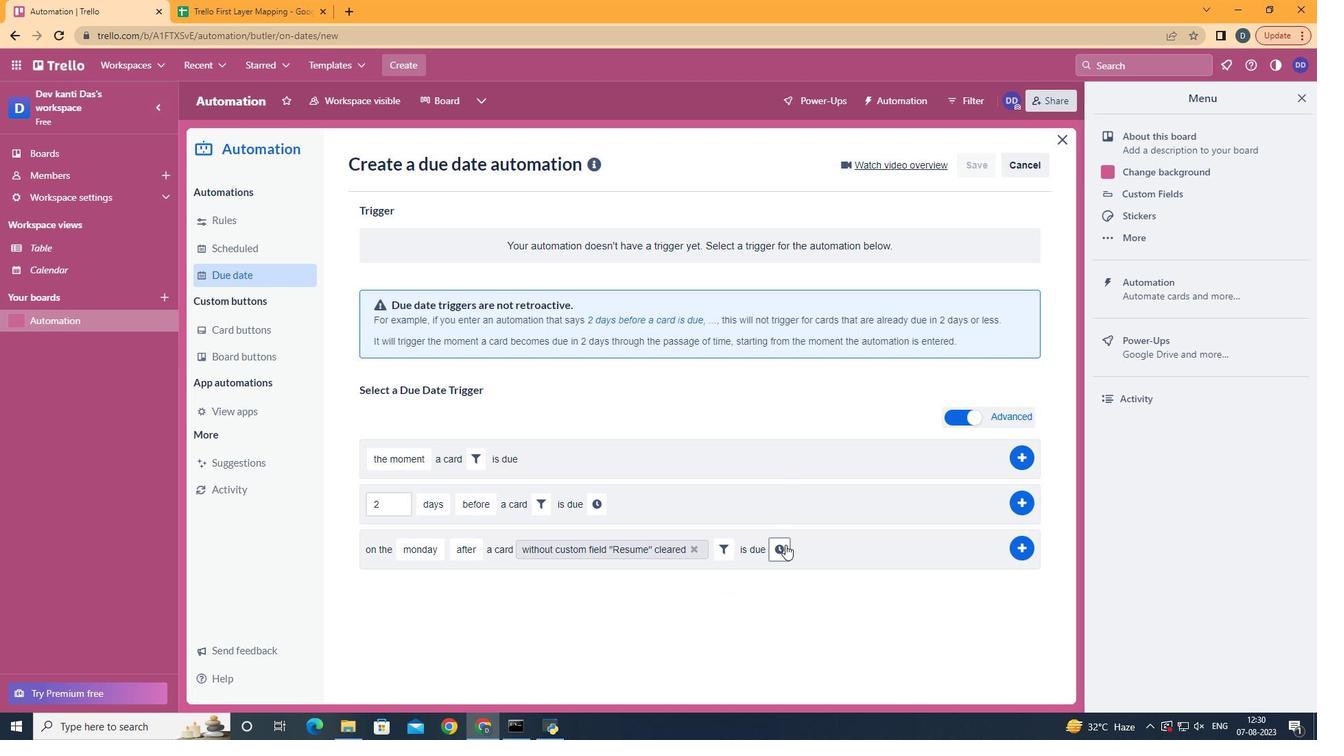 
Action: Mouse moved to (785, 545)
Screenshot: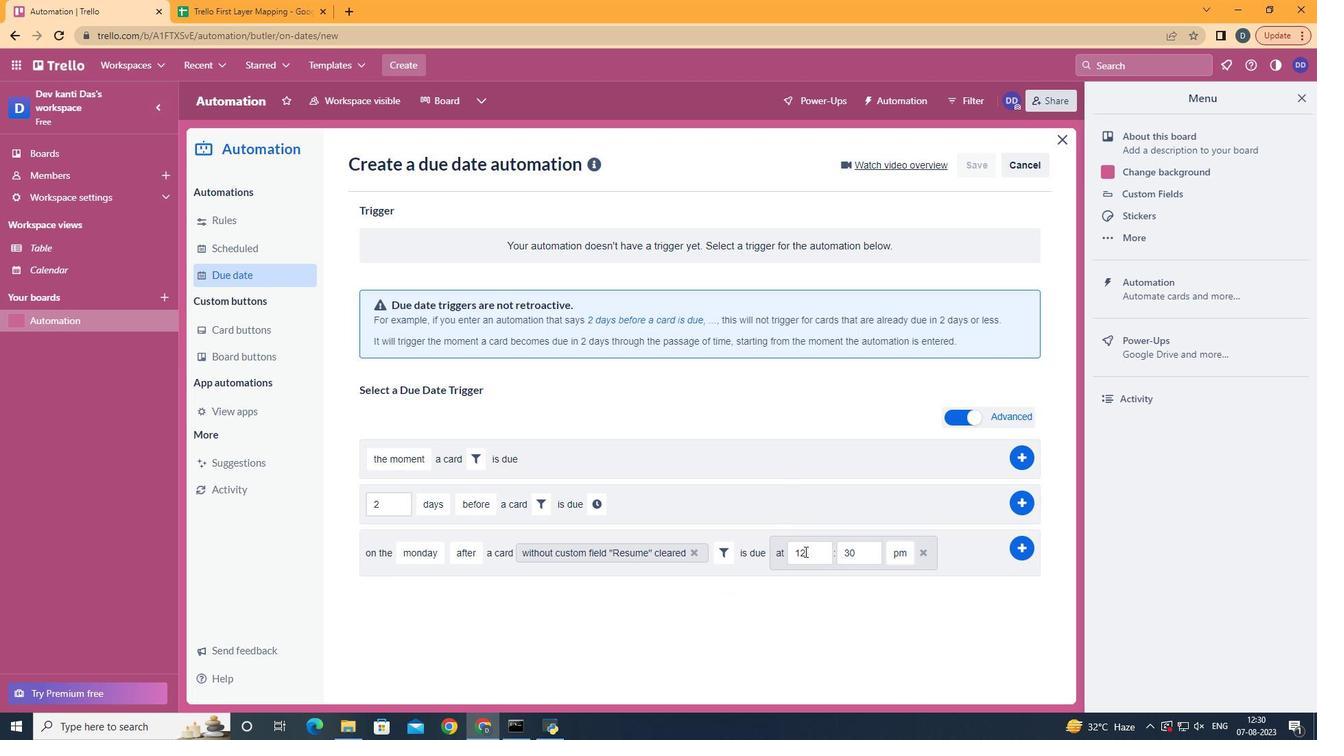 
Action: Mouse pressed left at (785, 545)
Screenshot: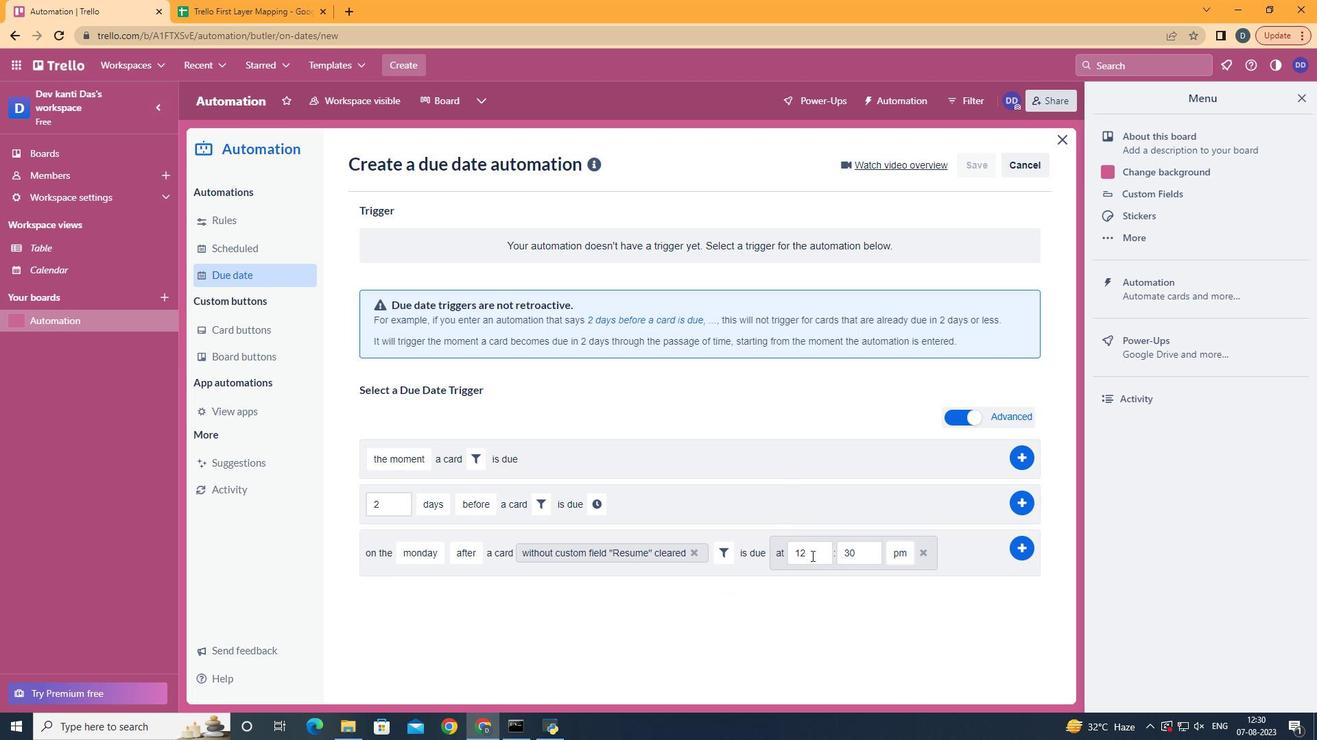 
Action: Mouse moved to (811, 556)
Screenshot: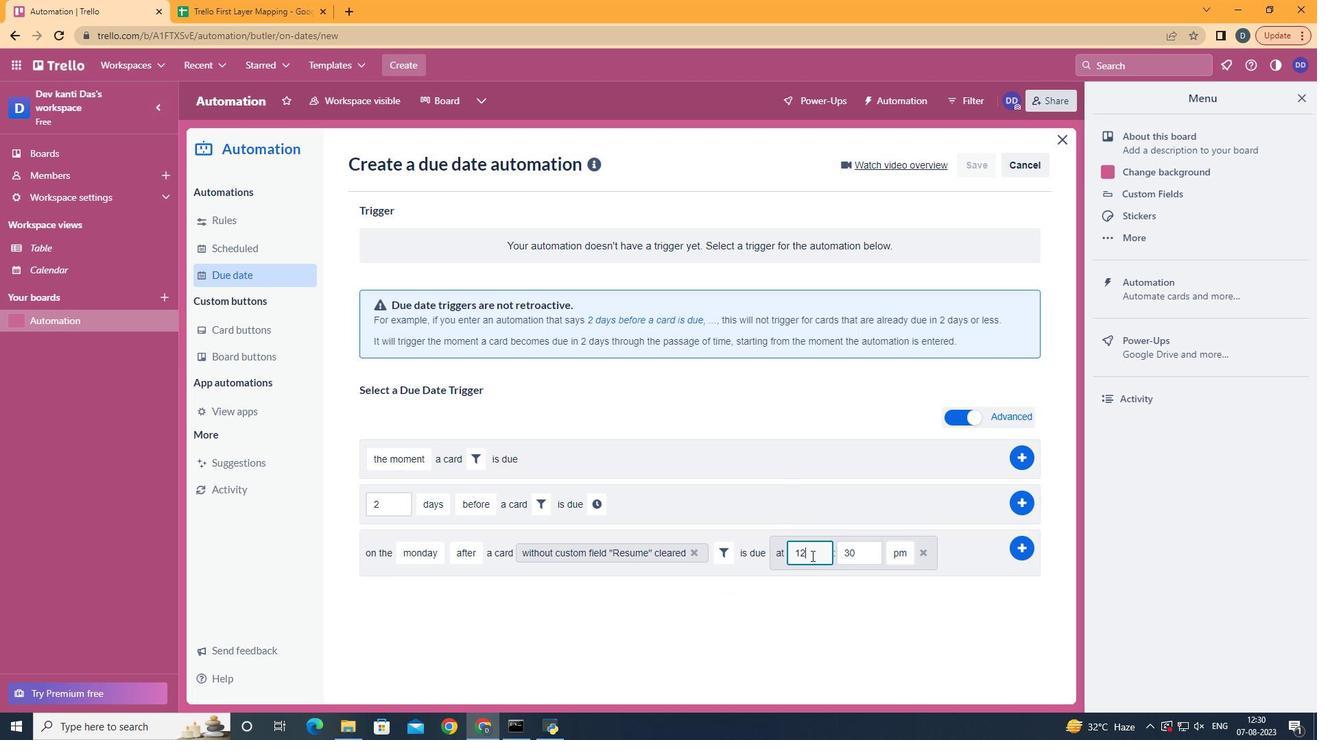 
Action: Mouse pressed left at (811, 556)
Screenshot: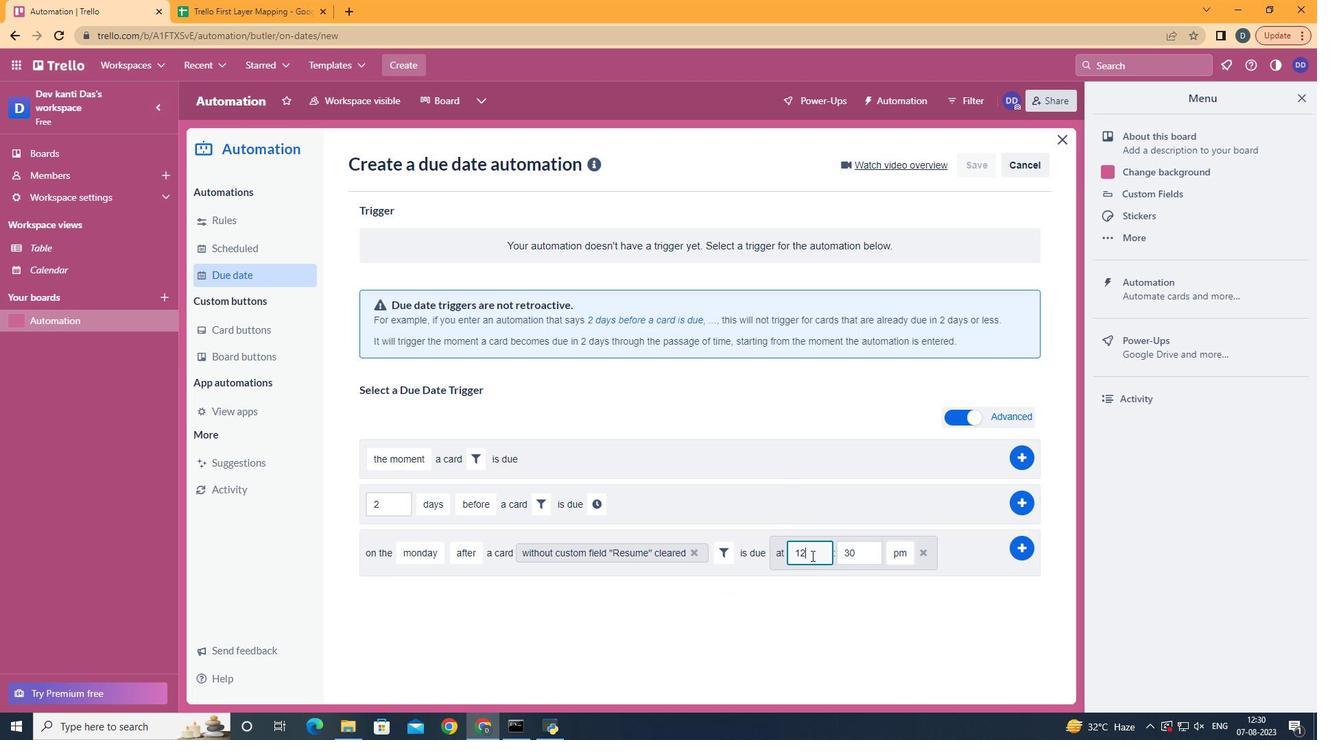 
Action: Key pressed <Key.backspace>1
Screenshot: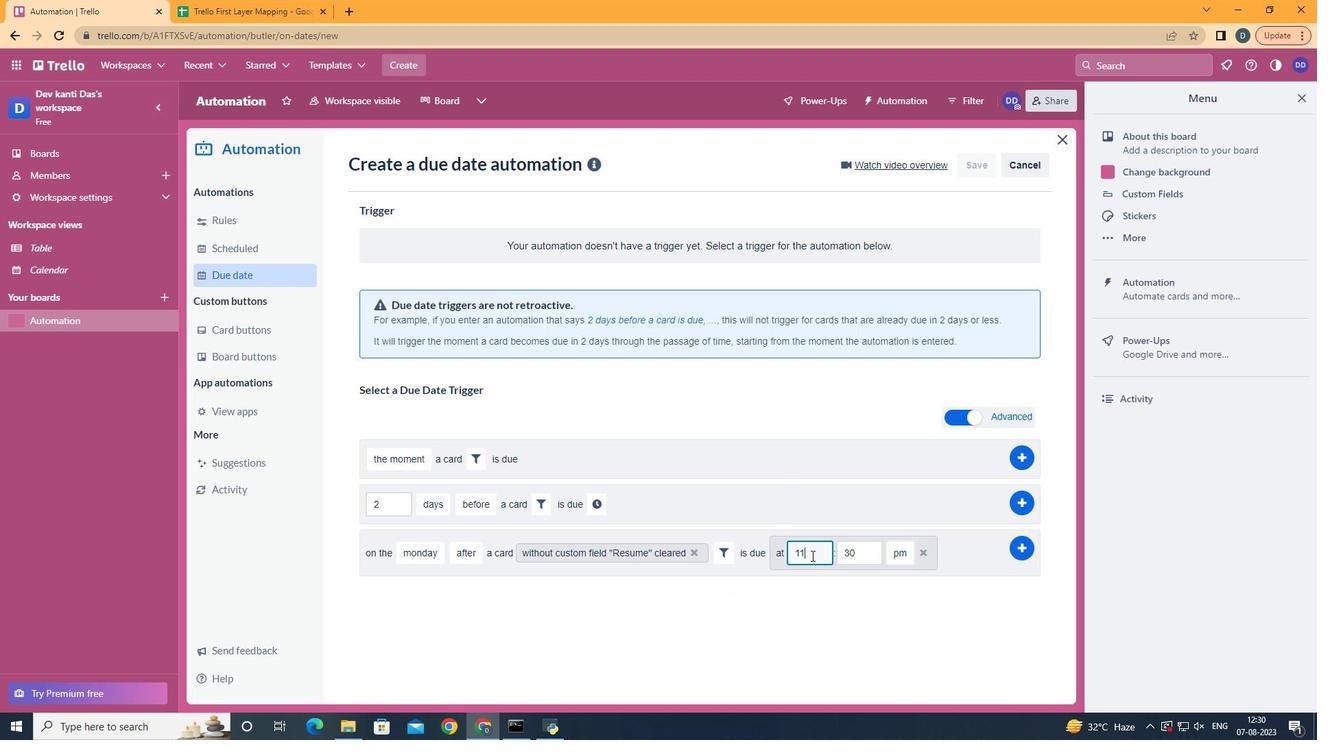 
Action: Mouse moved to (866, 555)
Screenshot: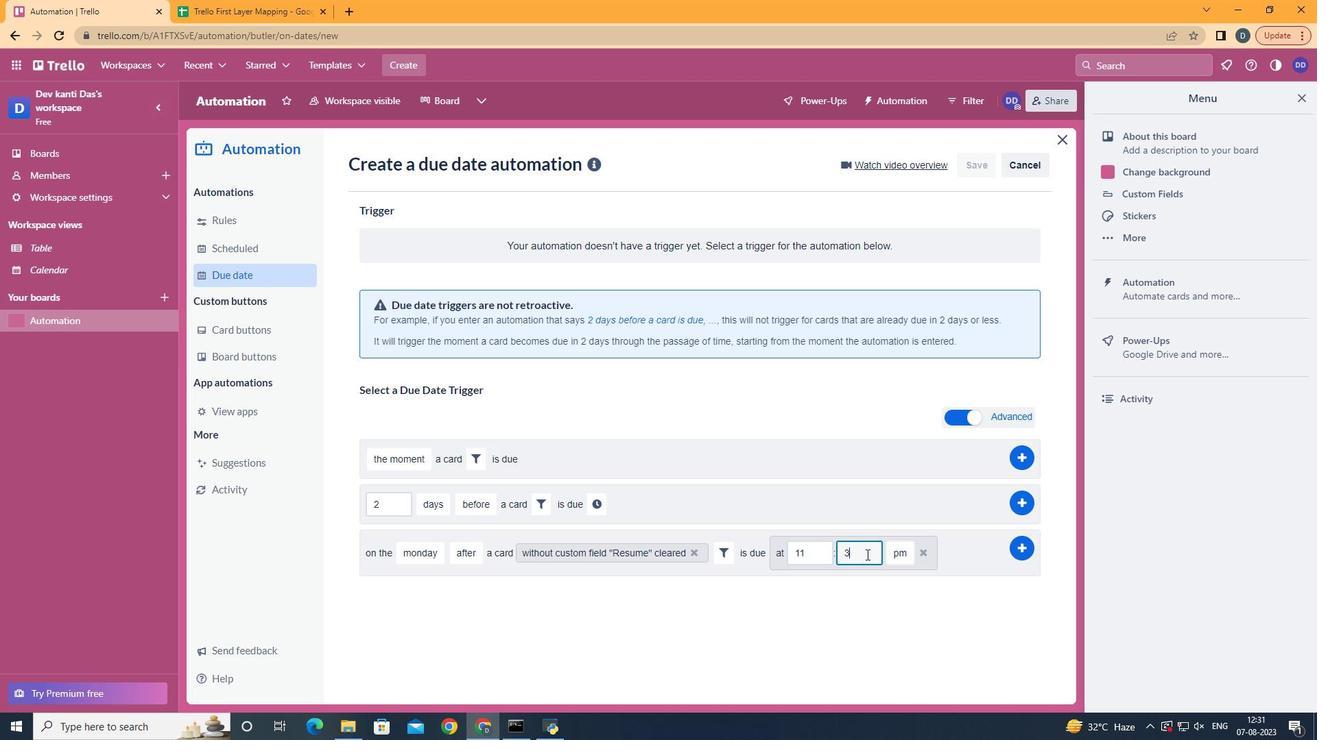 
Action: Mouse pressed left at (866, 555)
Screenshot: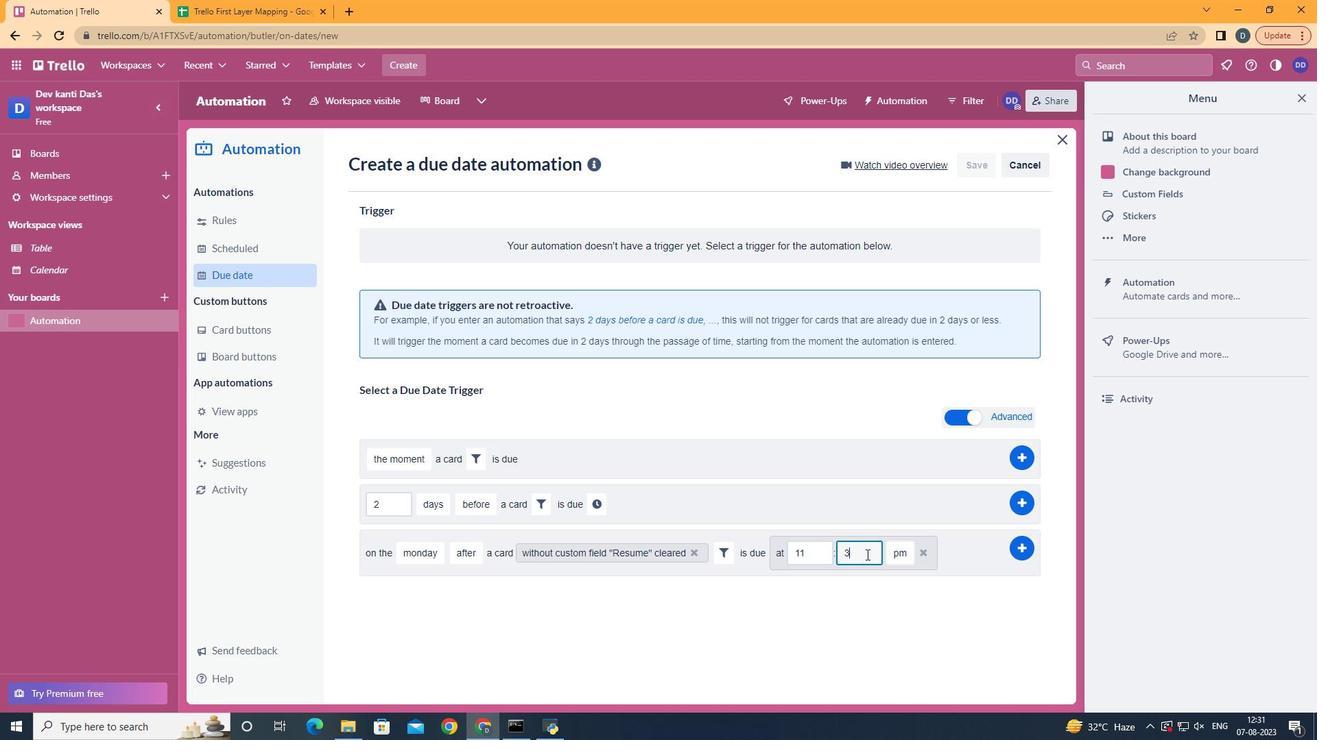 
Action: Key pressed <Key.backspace>
Screenshot: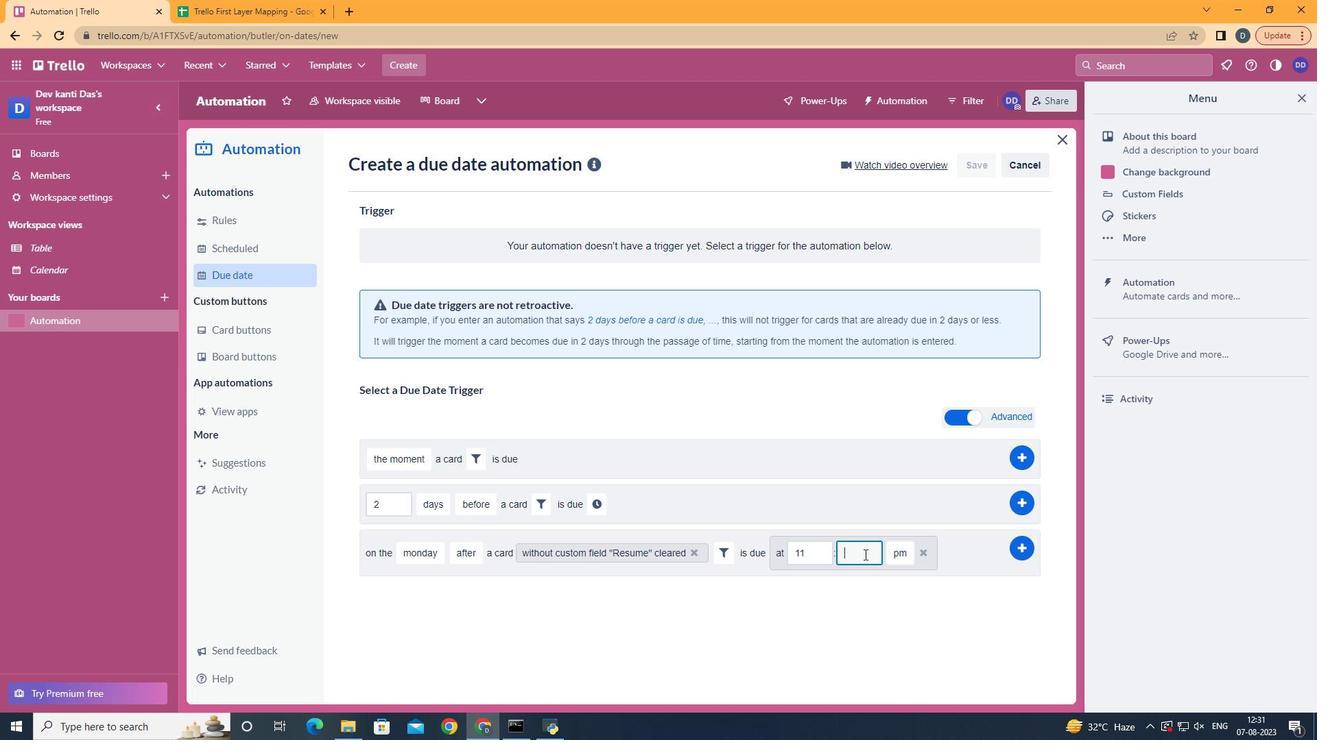 
Action: Mouse moved to (864, 555)
Screenshot: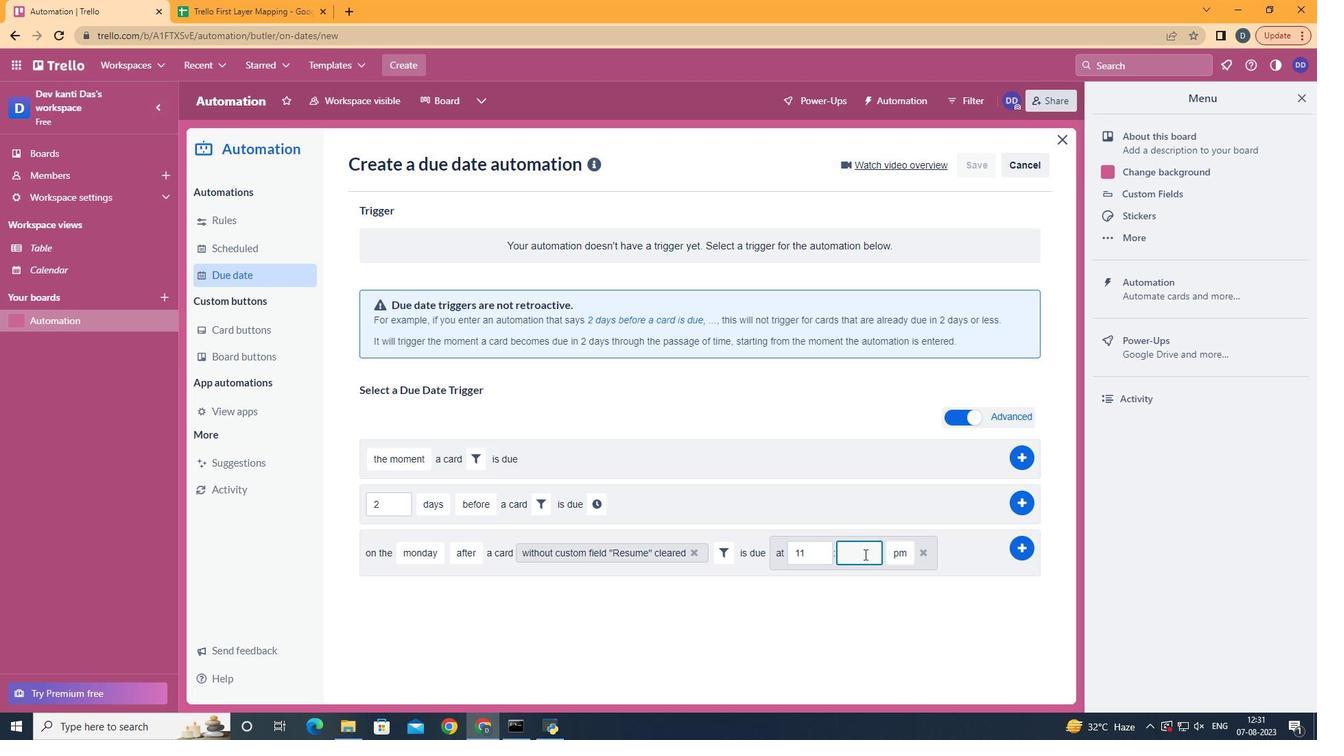 
Action: Key pressed <Key.backspace>00
Screenshot: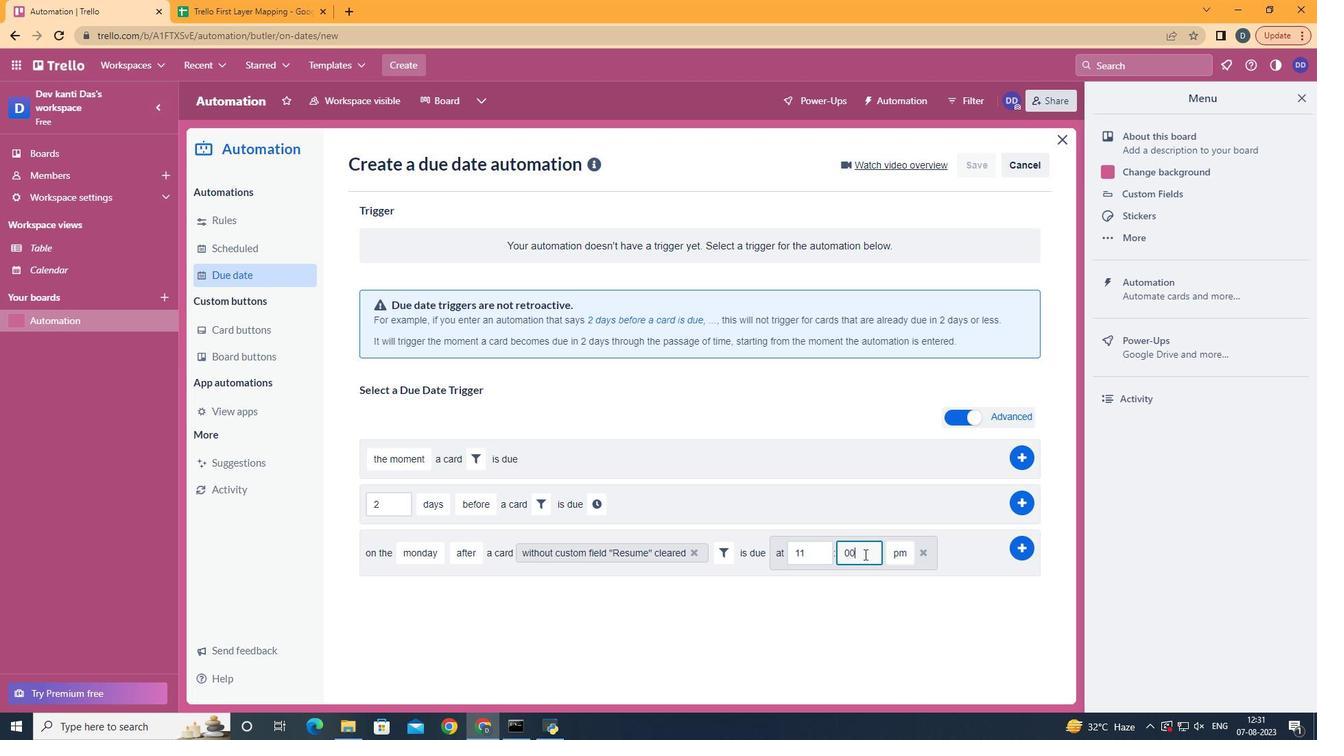 
Action: Mouse moved to (900, 583)
Screenshot: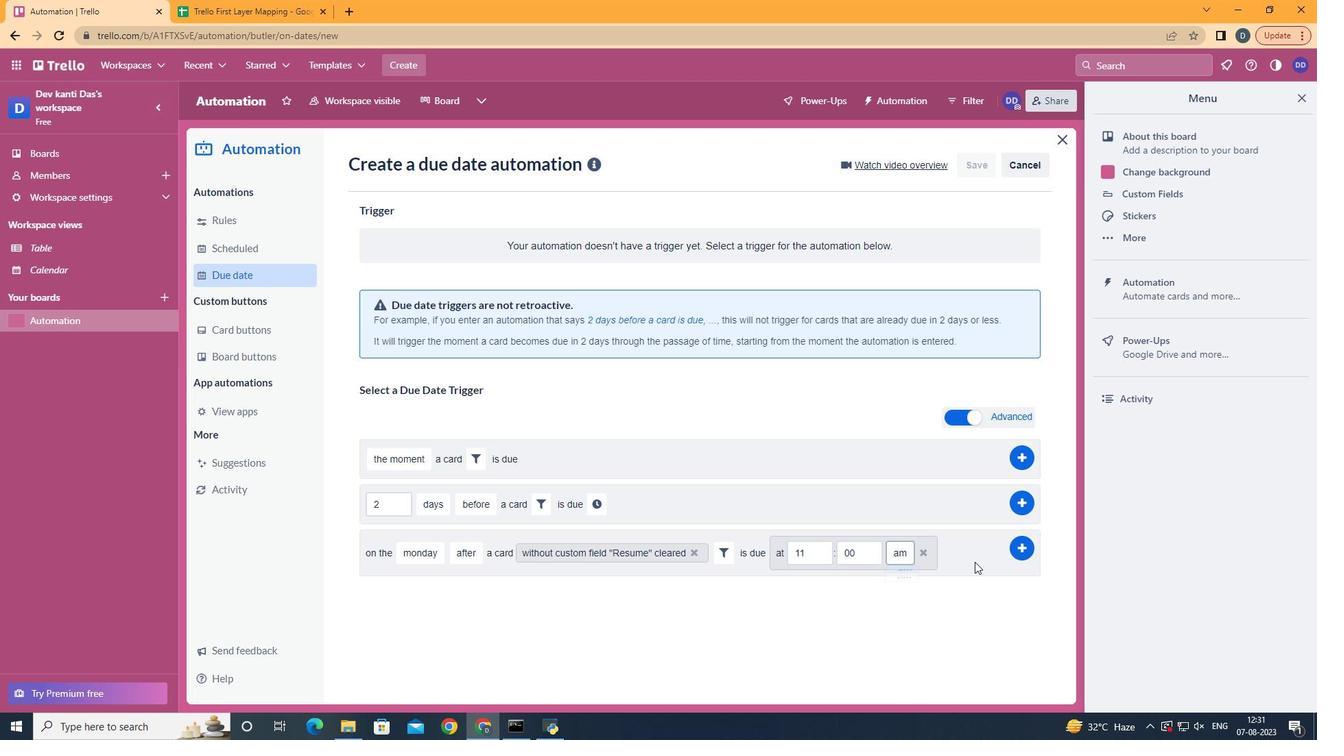 
Action: Mouse pressed left at (900, 583)
Screenshot: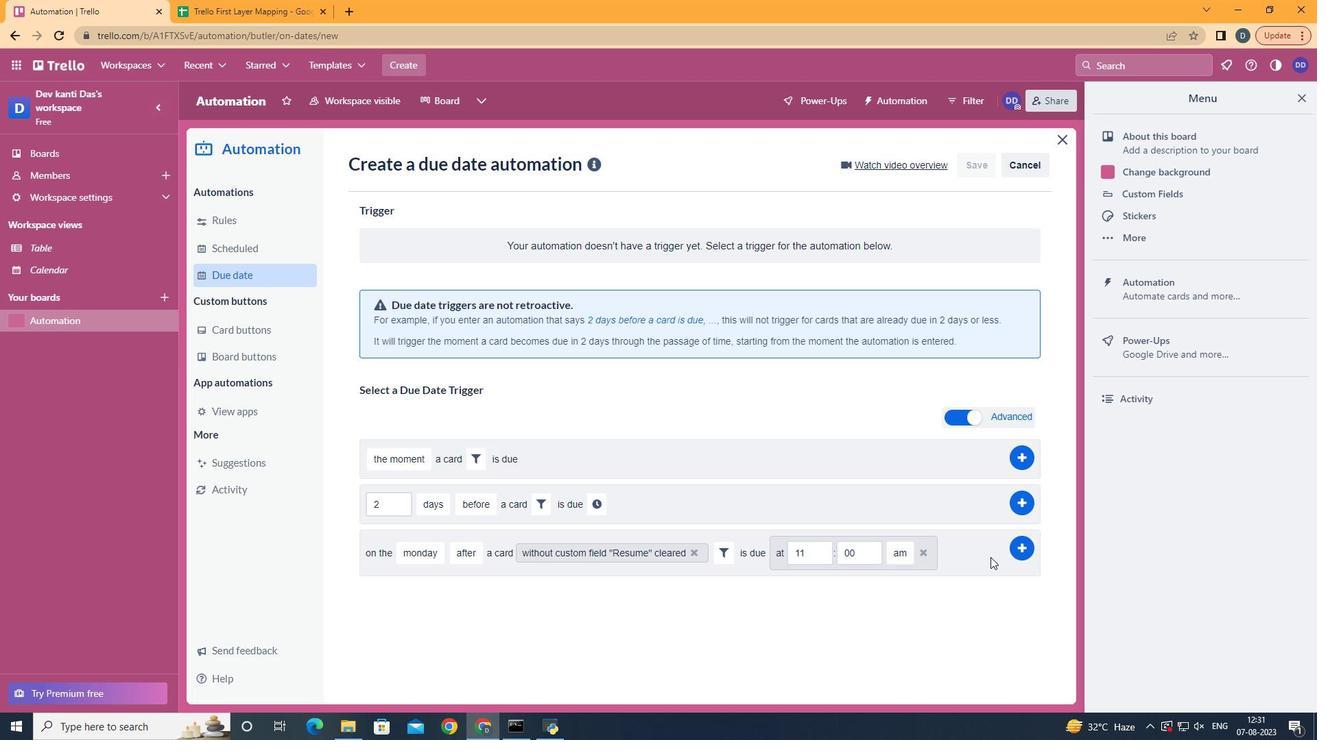 
Action: Mouse moved to (1013, 549)
Screenshot: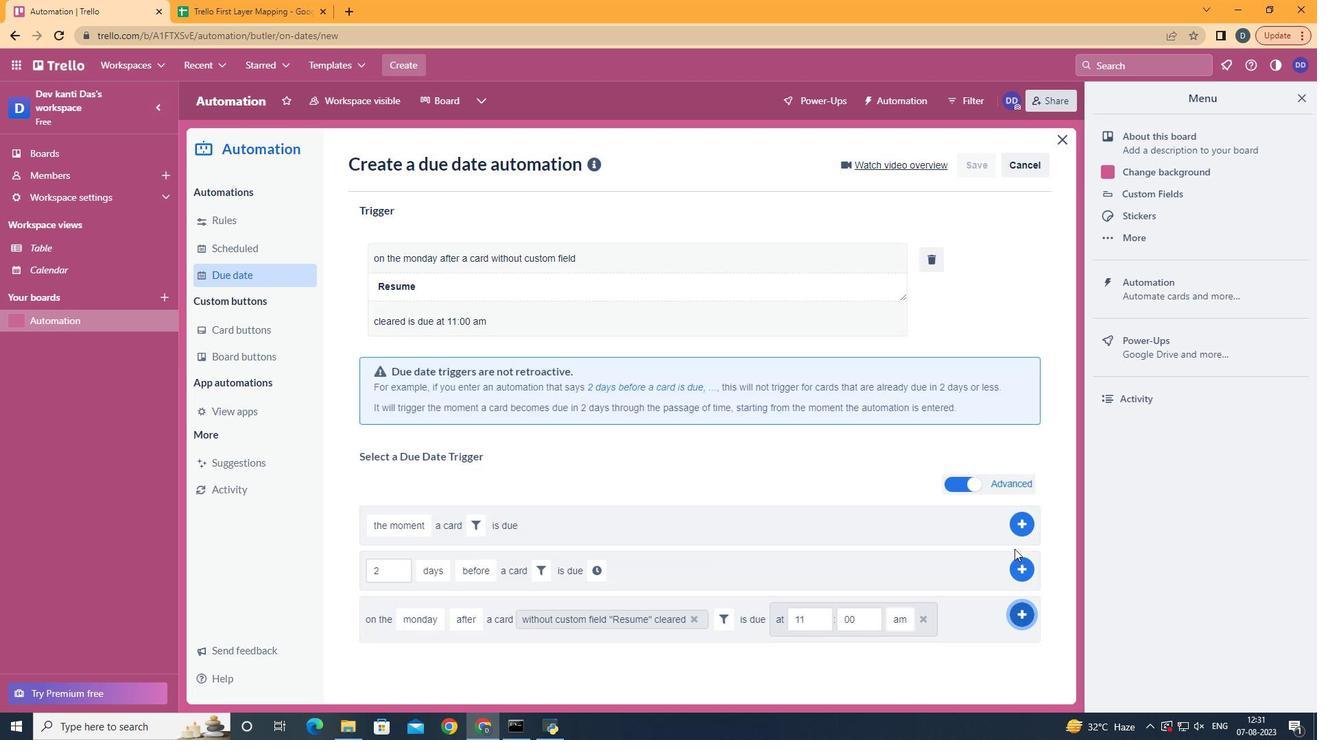 
Action: Mouse pressed left at (1013, 549)
Screenshot: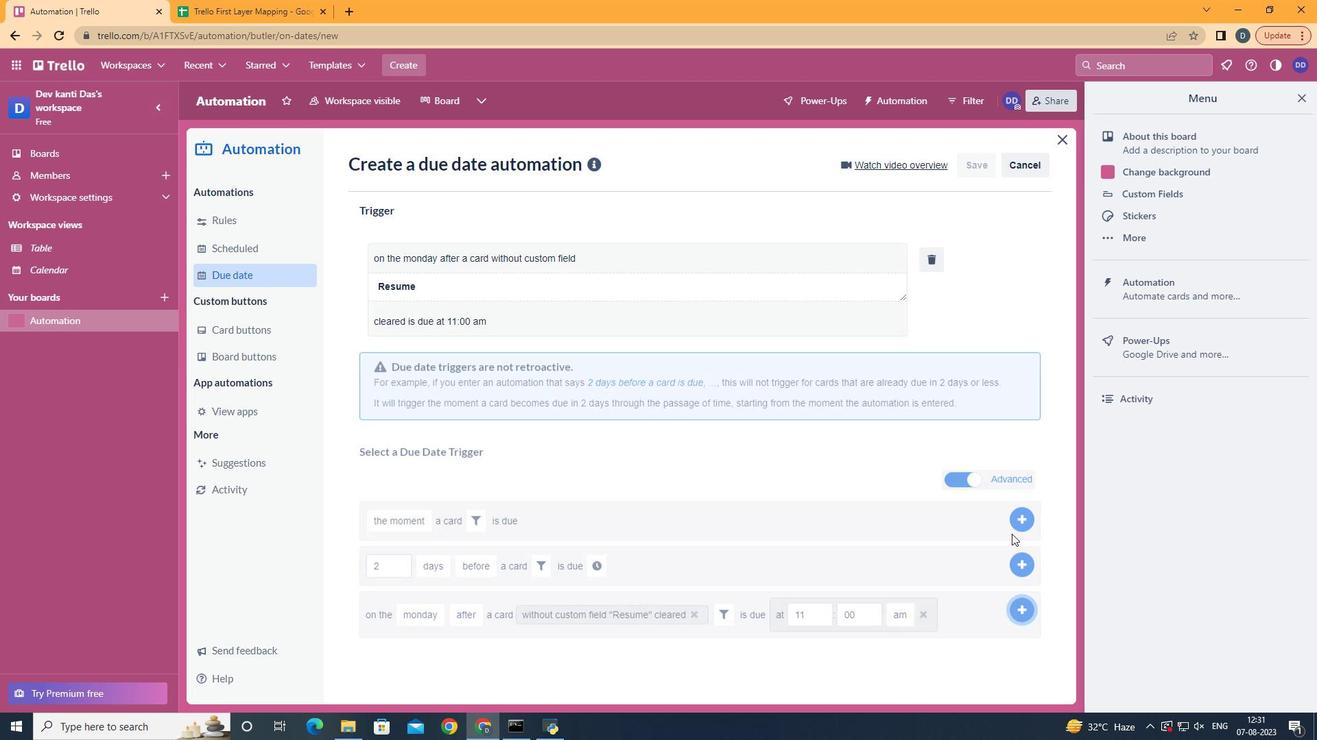 
Action: Mouse moved to (528, 251)
Screenshot: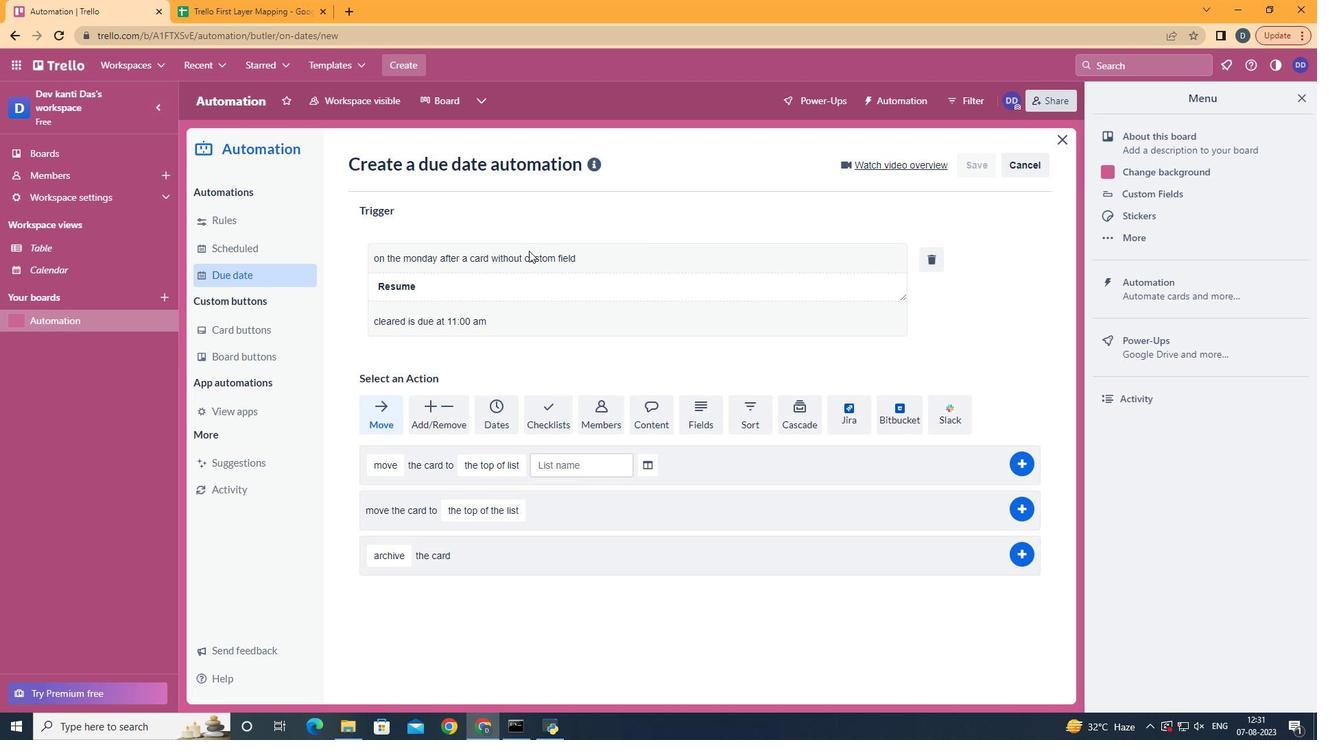 
